 Task: Compose an email with the signature Finley Cooper with the subject Request for a white paper and the message I will need to review the contract before providing a response. from softage.1@softage.net to softage.3@softage.net,  softage.1@softage.net and softage.4@softage.net with CC to softage.5@softage.net with an attached document Request_for_information.pdf, insert an emoji of calendar Send the email
Action: Mouse moved to (423, 536)
Screenshot: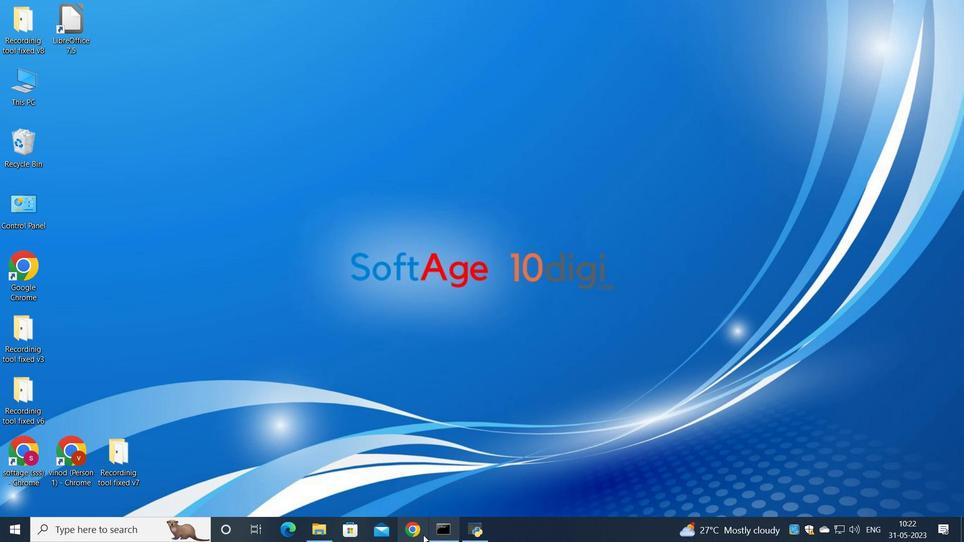 
Action: Mouse pressed left at (423, 536)
Screenshot: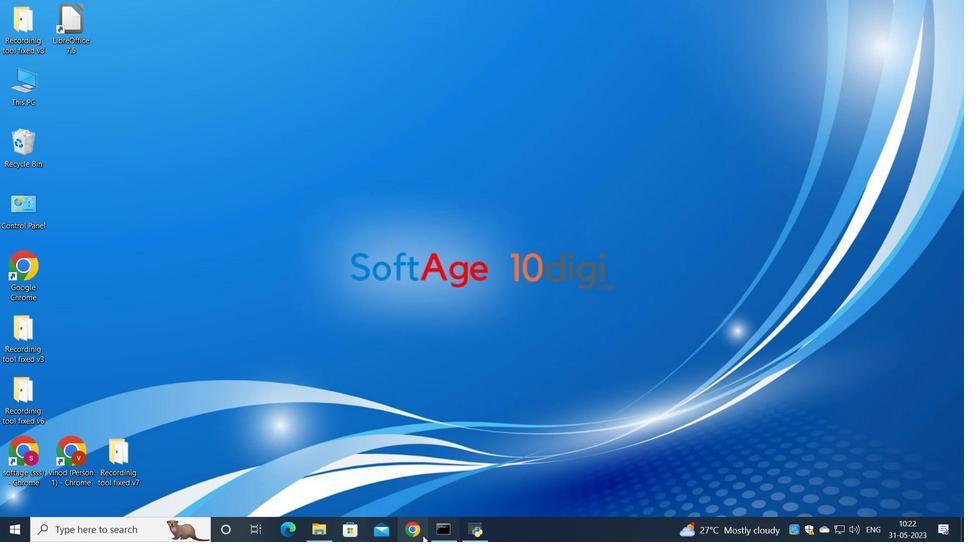 
Action: Mouse moved to (425, 331)
Screenshot: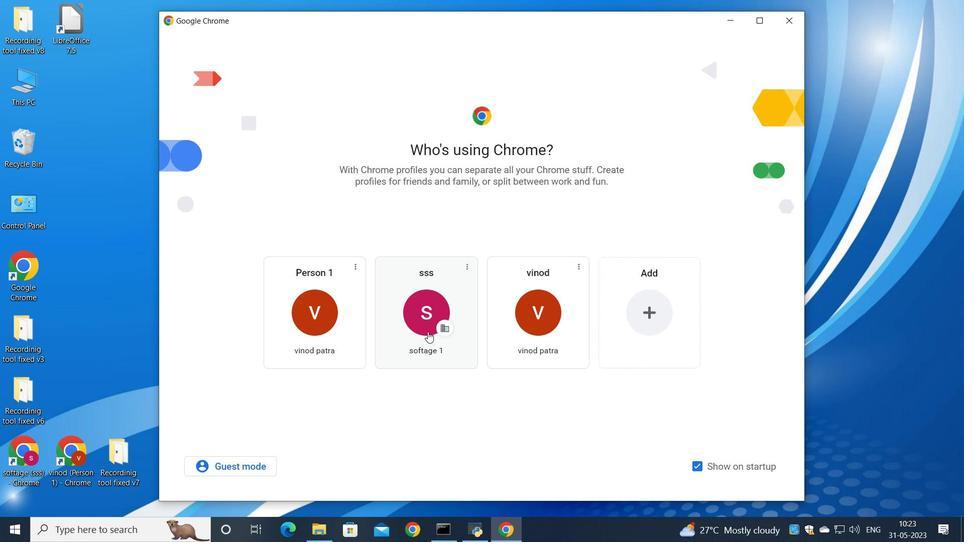 
Action: Mouse pressed left at (425, 331)
Screenshot: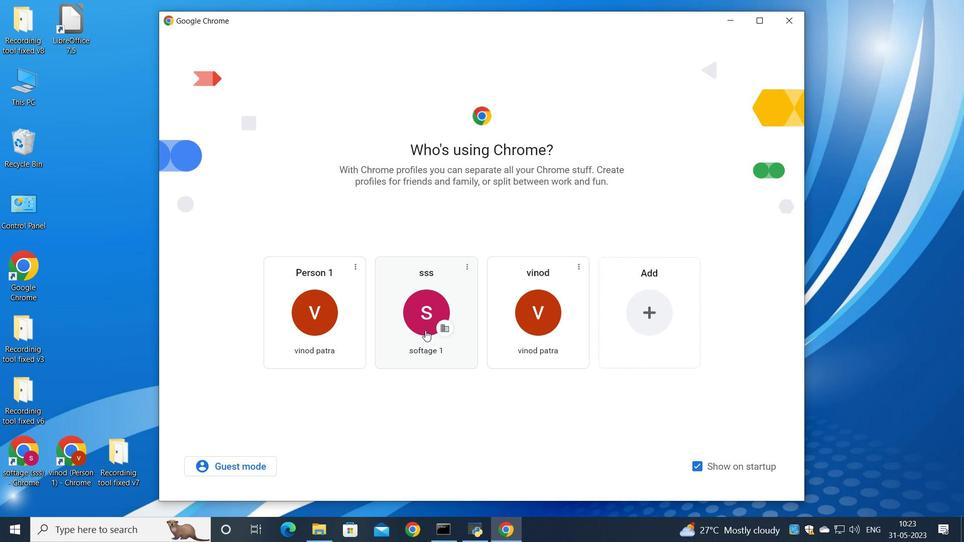 
Action: Mouse moved to (841, 58)
Screenshot: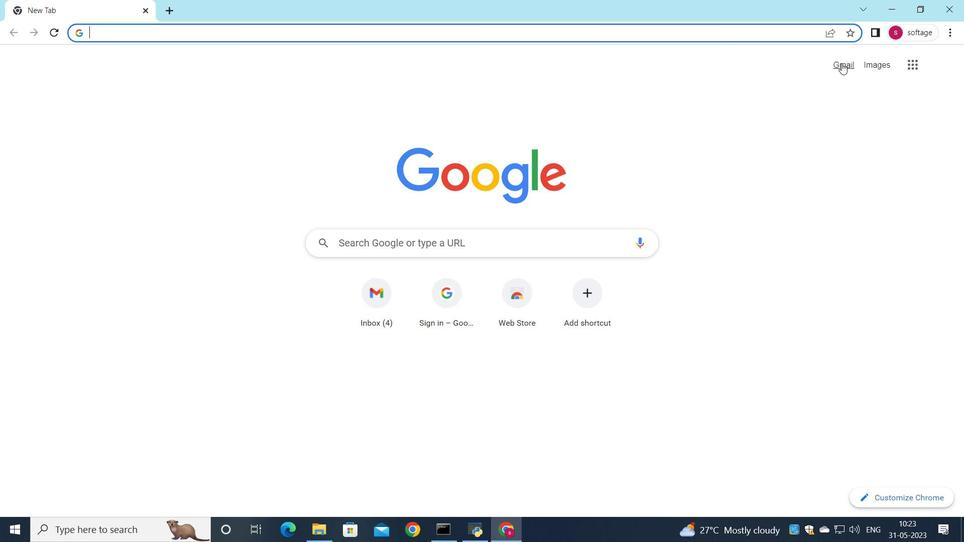 
Action: Mouse pressed left at (841, 58)
Screenshot: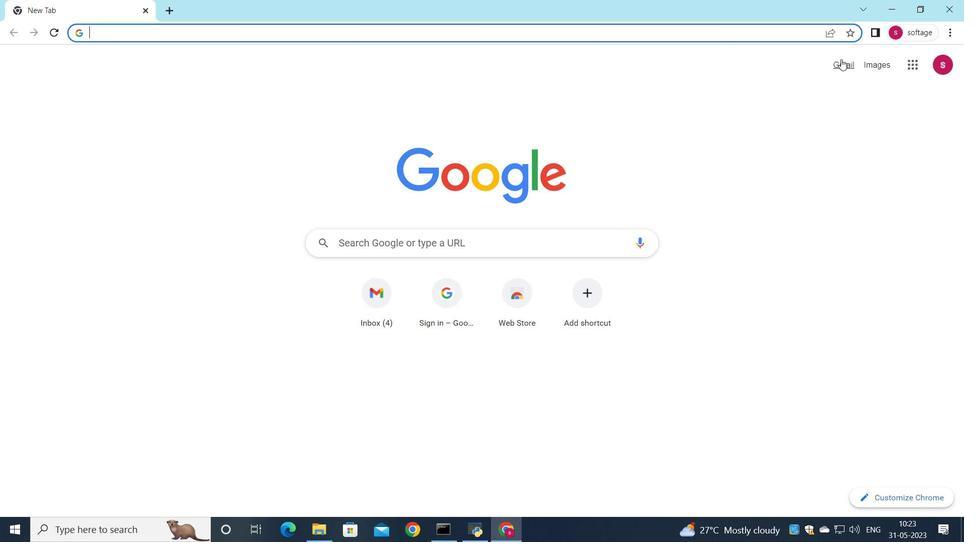 
Action: Mouse moved to (821, 80)
Screenshot: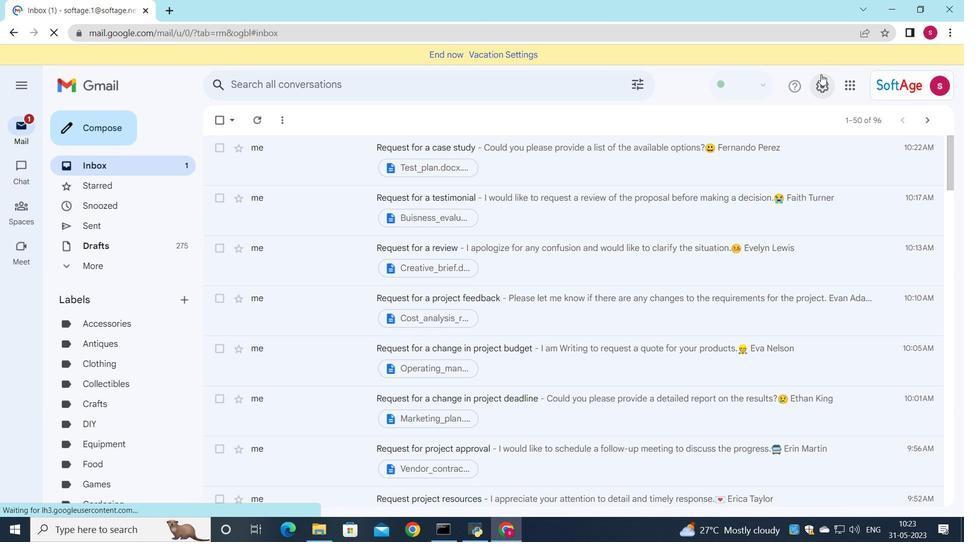 
Action: Mouse pressed left at (821, 80)
Screenshot: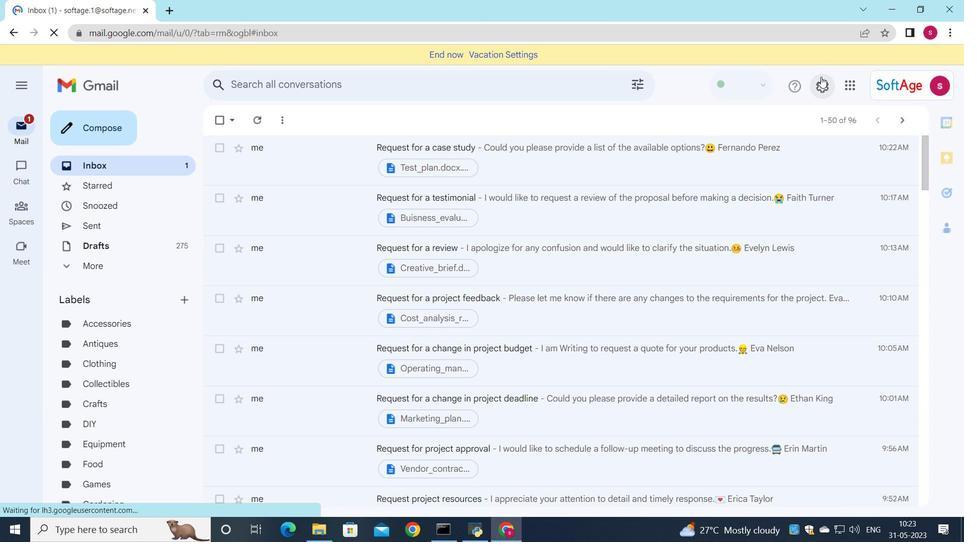 
Action: Mouse moved to (820, 156)
Screenshot: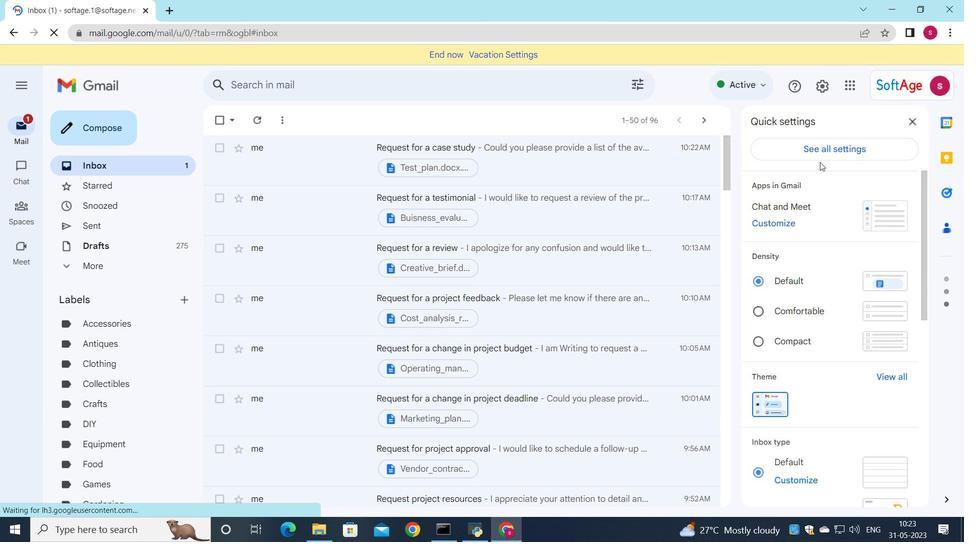 
Action: Mouse pressed left at (820, 156)
Screenshot: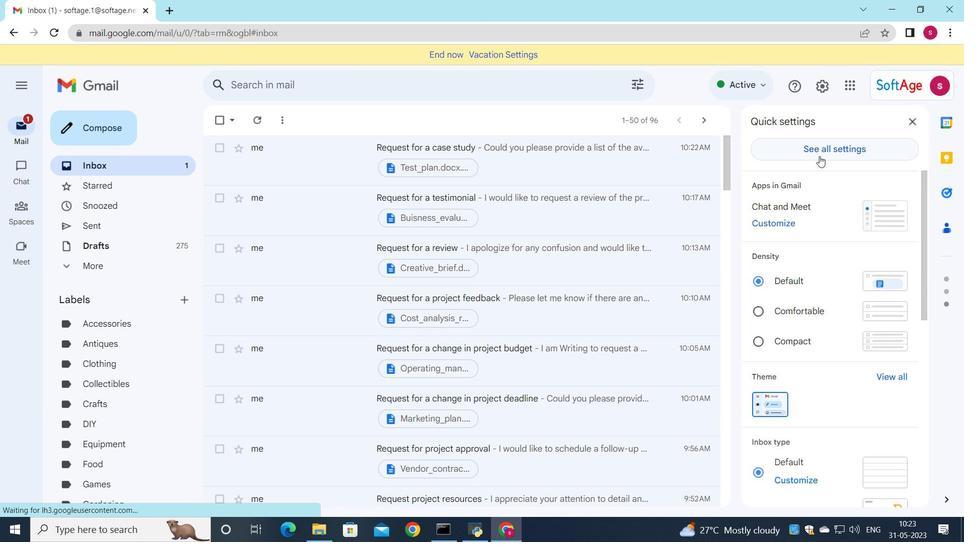 
Action: Mouse moved to (809, 148)
Screenshot: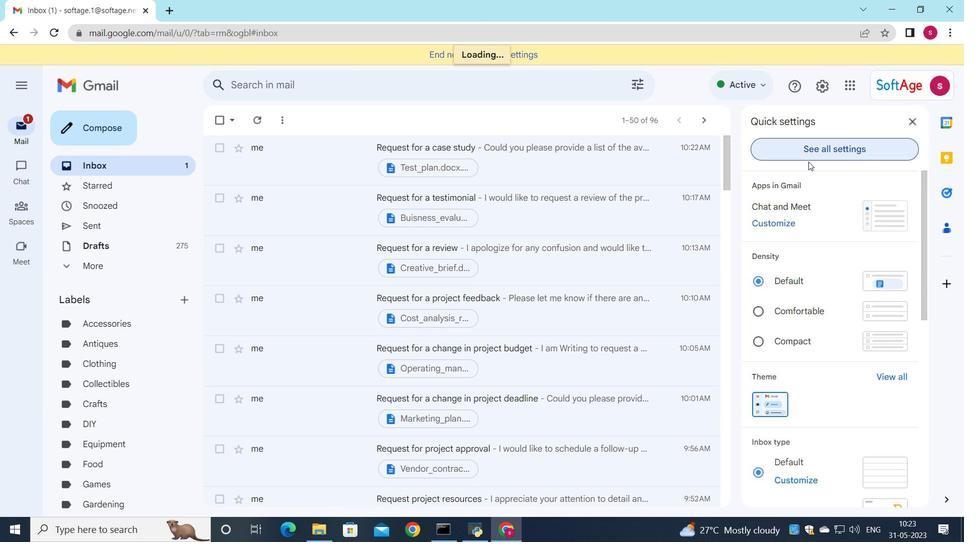 
Action: Mouse pressed left at (809, 148)
Screenshot: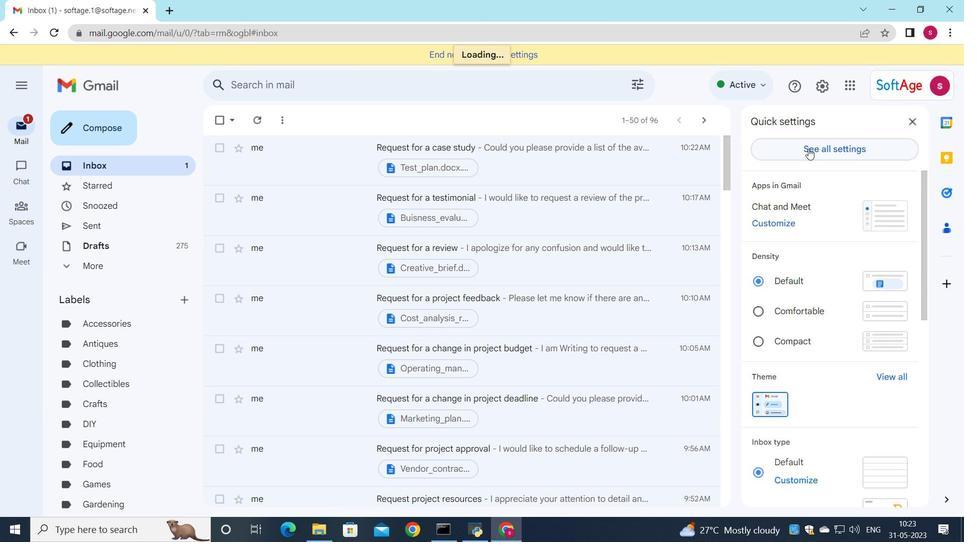 
Action: Mouse moved to (234, 152)
Screenshot: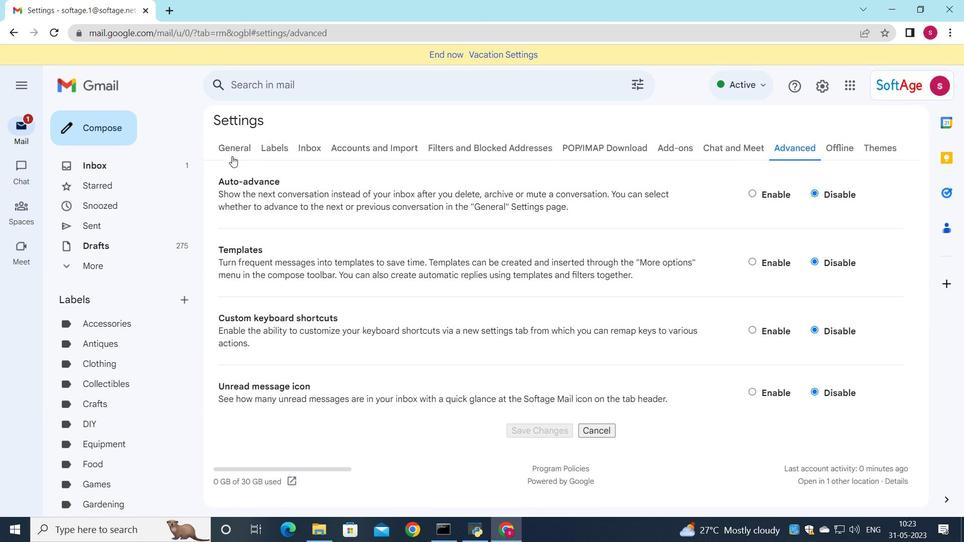 
Action: Mouse pressed left at (234, 152)
Screenshot: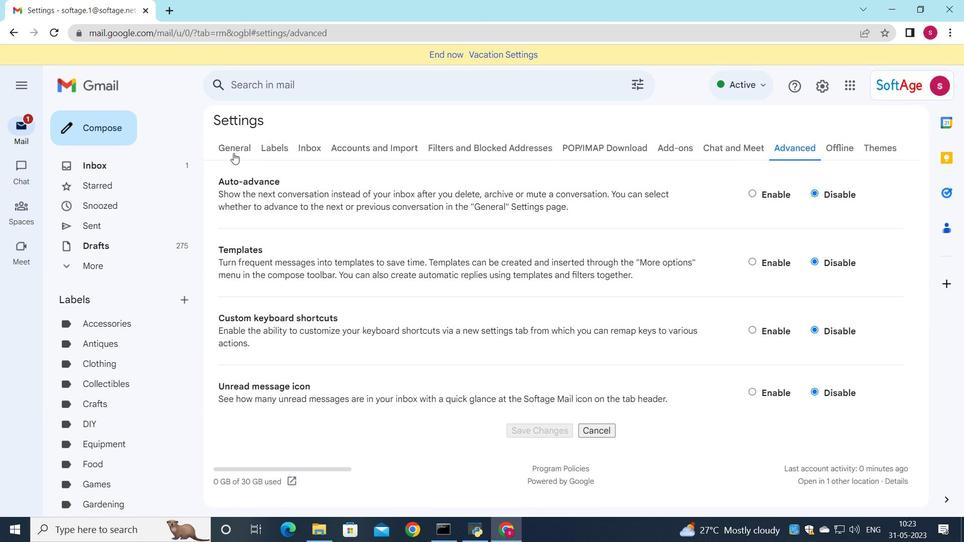 
Action: Mouse moved to (391, 253)
Screenshot: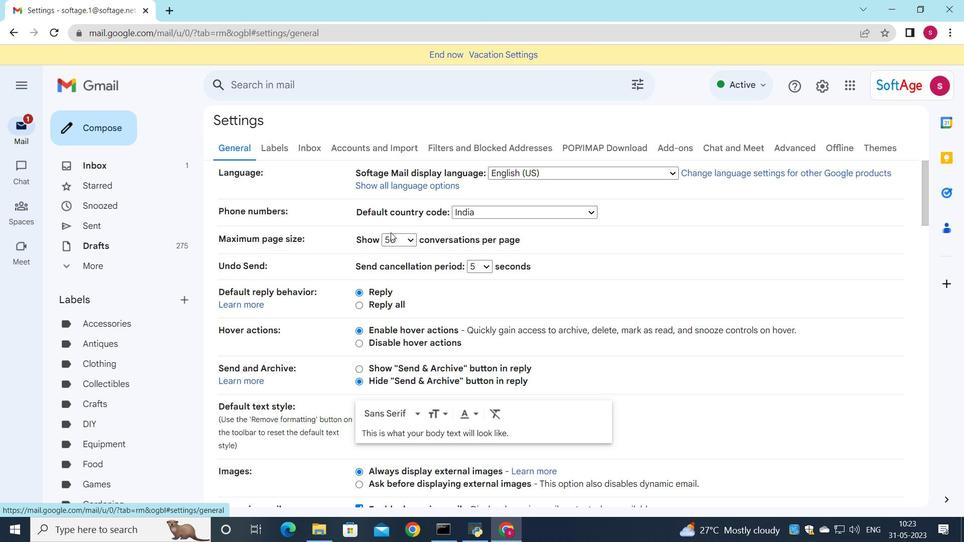 
Action: Mouse scrolled (391, 253) with delta (0, 0)
Screenshot: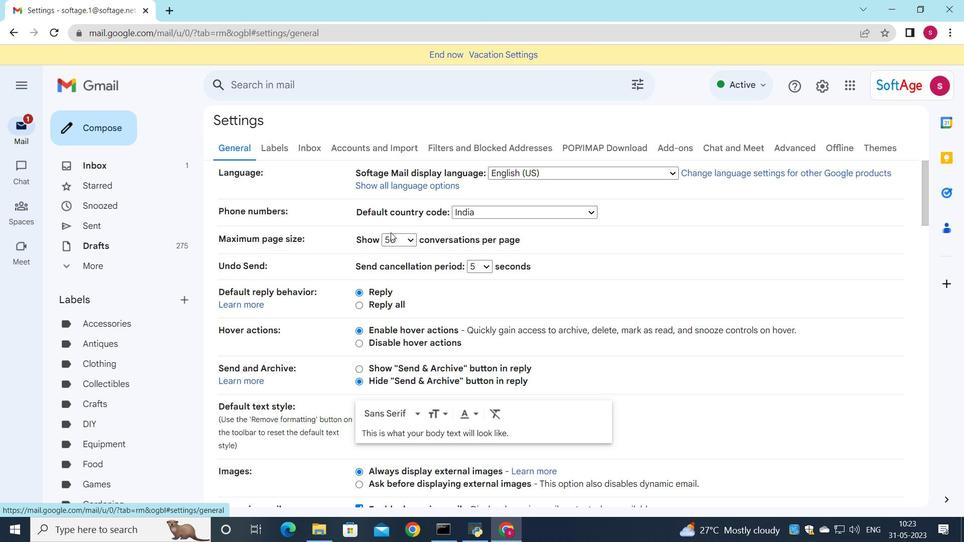 
Action: Mouse moved to (390, 263)
Screenshot: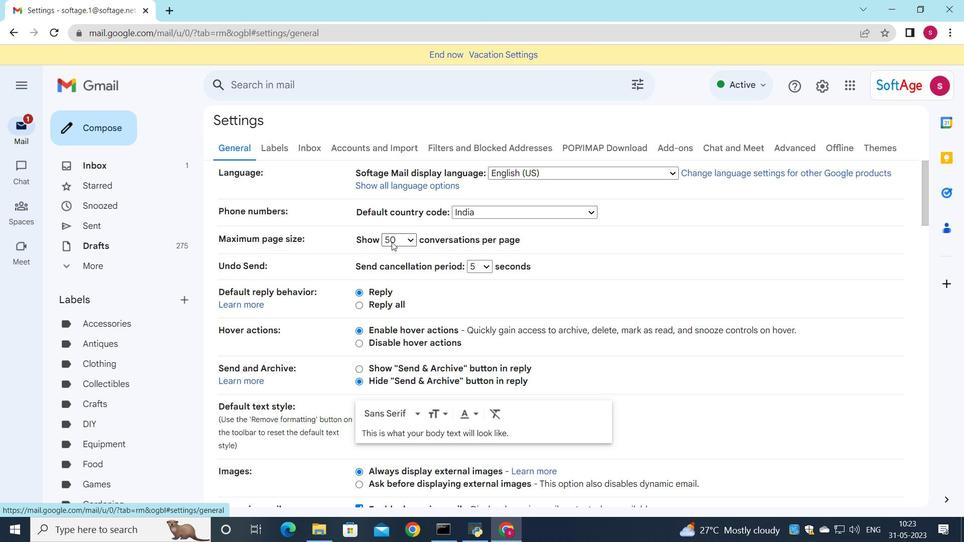 
Action: Mouse scrolled (390, 262) with delta (0, 0)
Screenshot: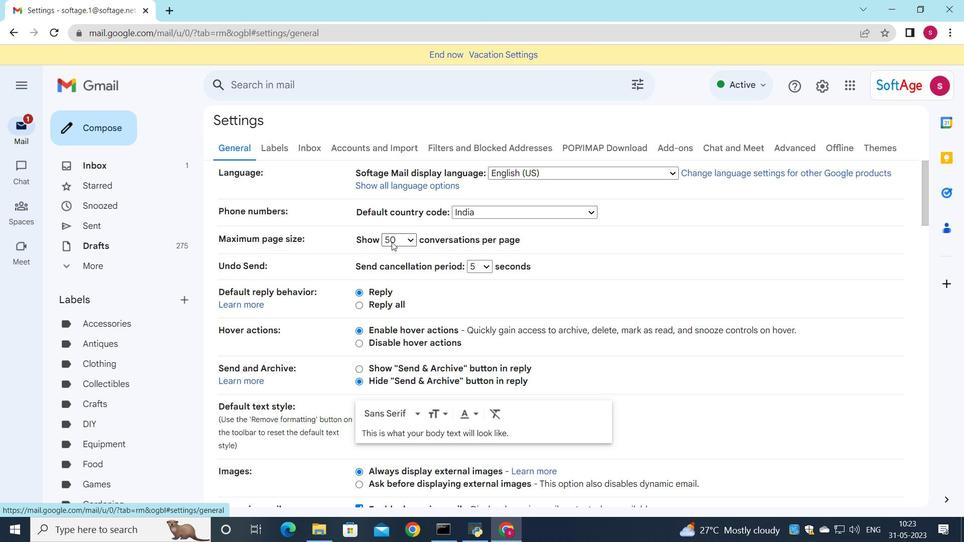 
Action: Mouse moved to (390, 277)
Screenshot: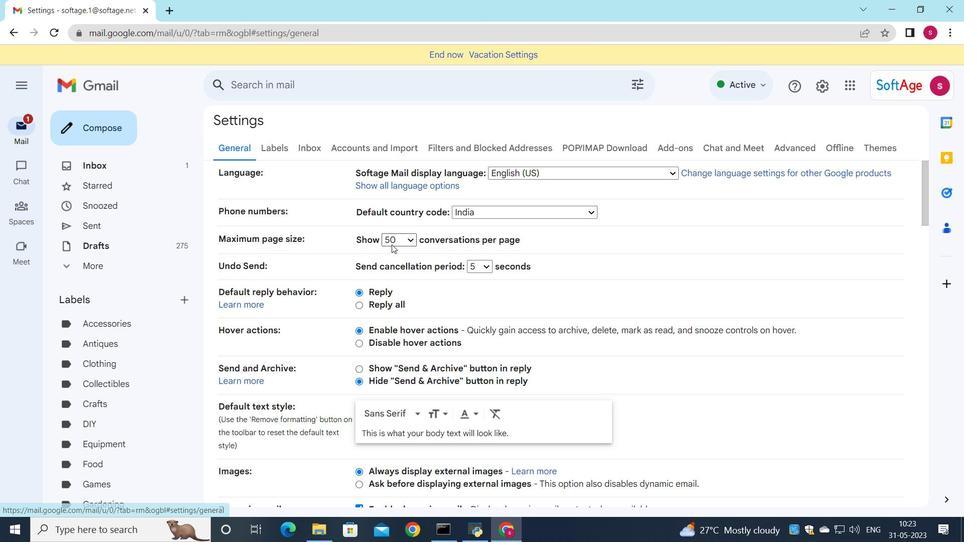 
Action: Mouse scrolled (390, 268) with delta (0, 0)
Screenshot: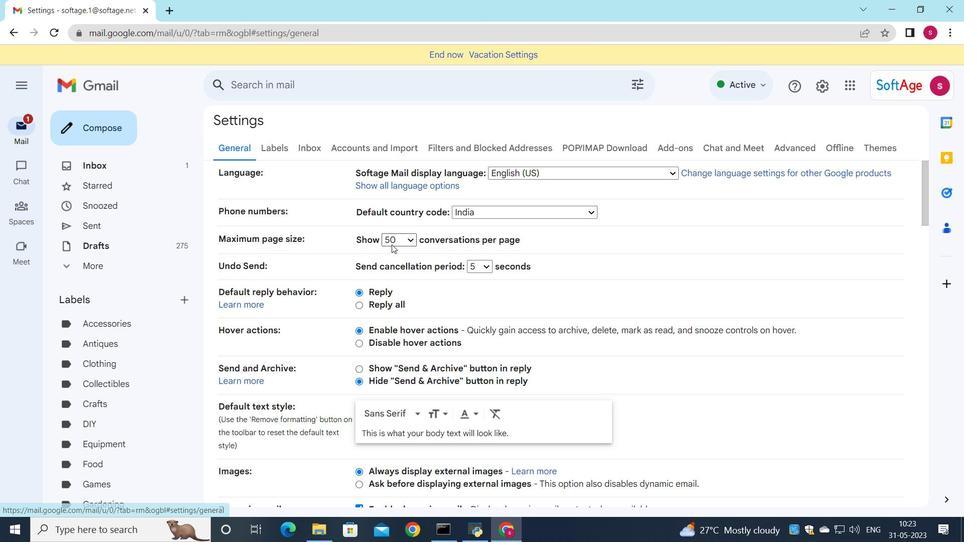 
Action: Mouse moved to (390, 281)
Screenshot: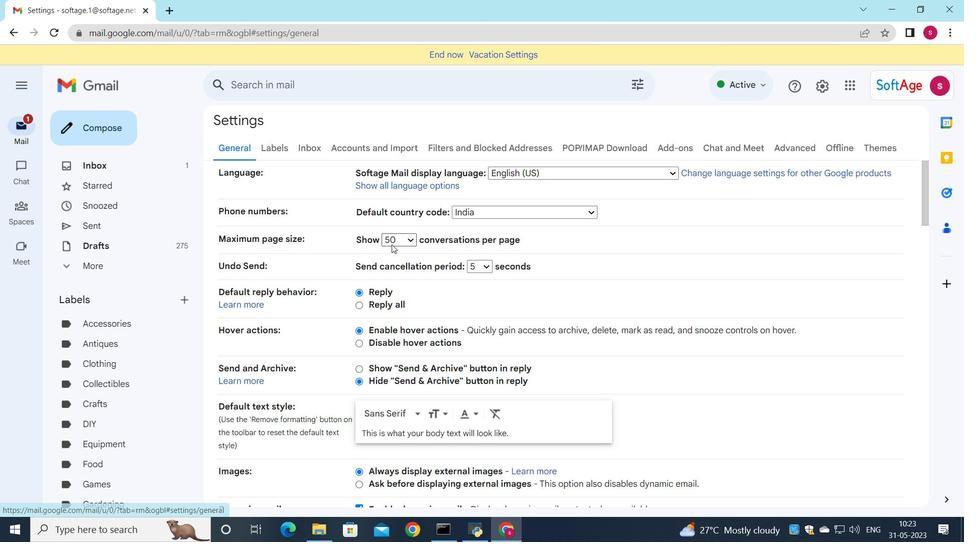 
Action: Mouse scrolled (390, 281) with delta (0, 0)
Screenshot: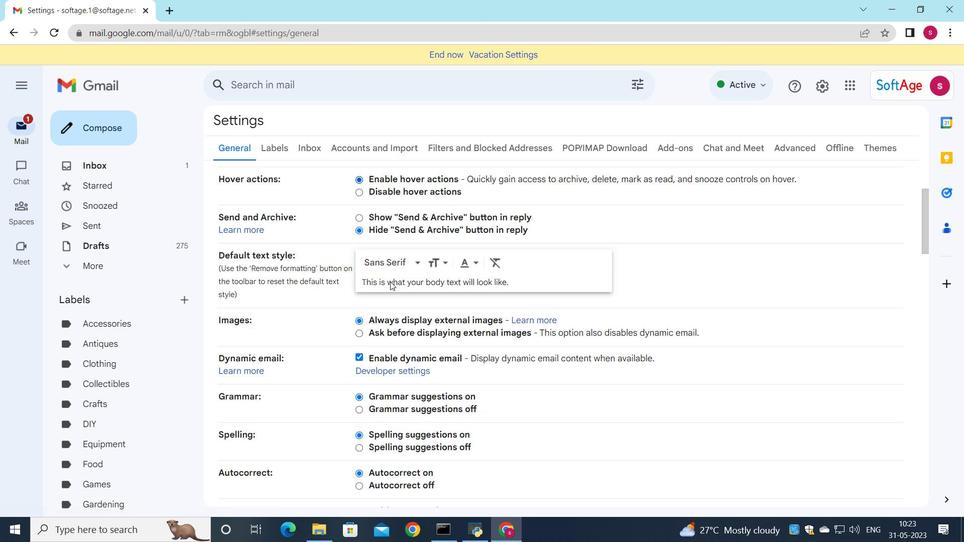 
Action: Mouse scrolled (390, 281) with delta (0, 0)
Screenshot: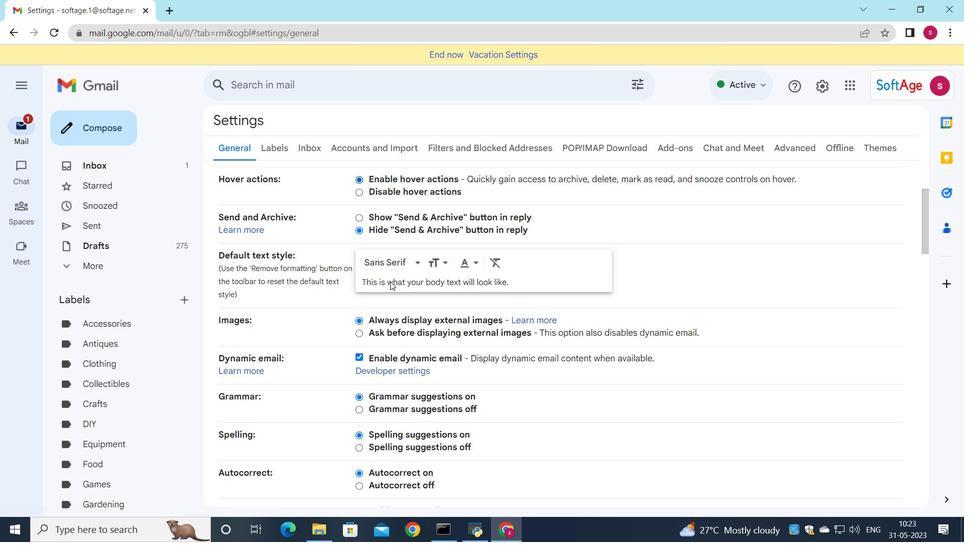 
Action: Mouse scrolled (390, 281) with delta (0, 0)
Screenshot: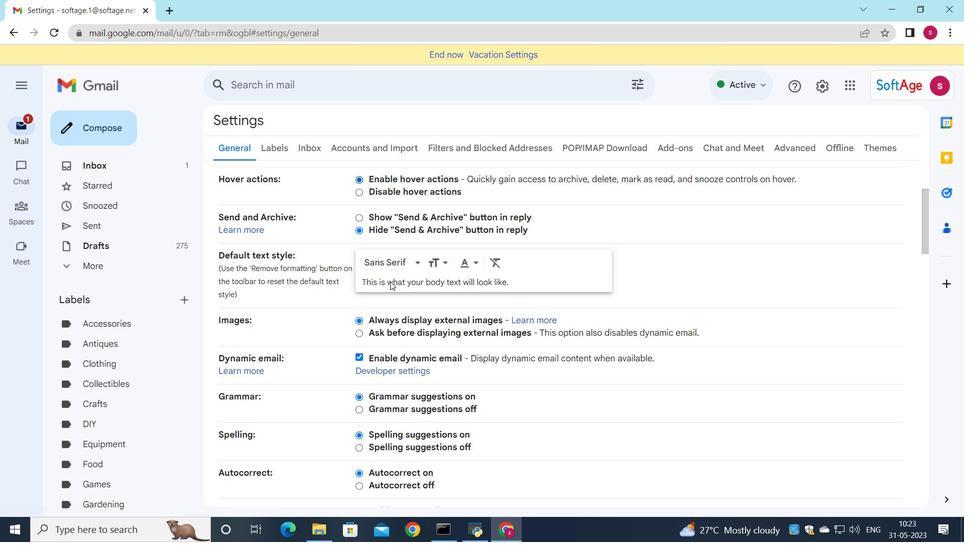 
Action: Mouse scrolled (390, 281) with delta (0, 0)
Screenshot: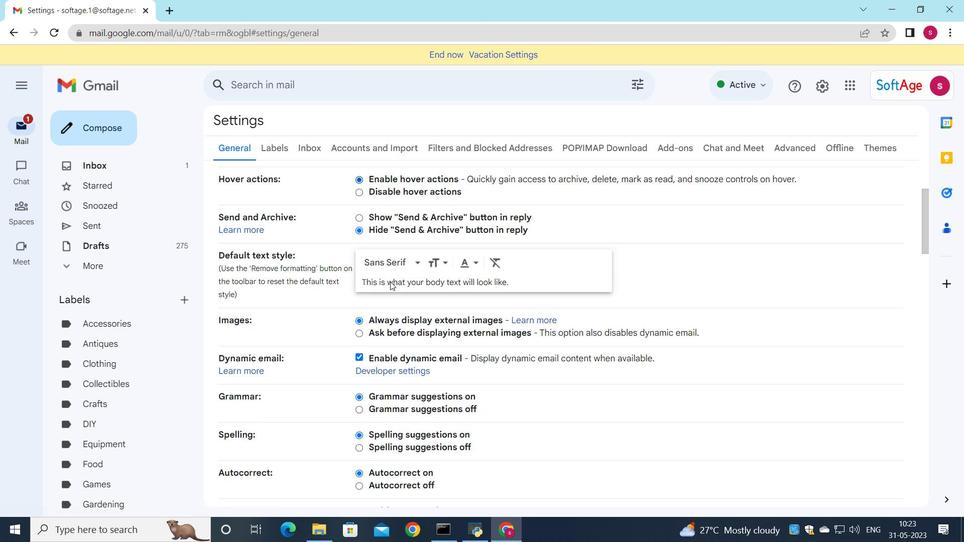 
Action: Mouse scrolled (390, 281) with delta (0, 0)
Screenshot: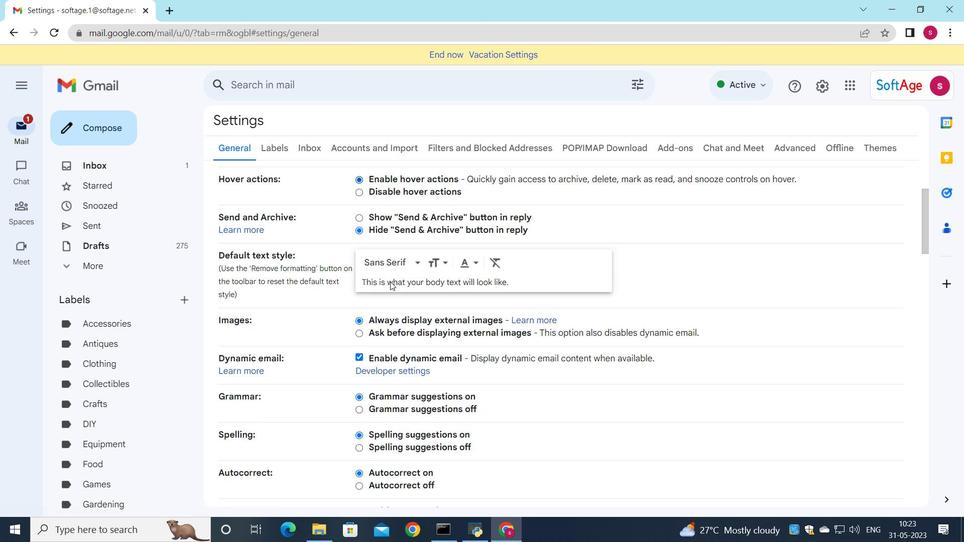 
Action: Mouse moved to (392, 289)
Screenshot: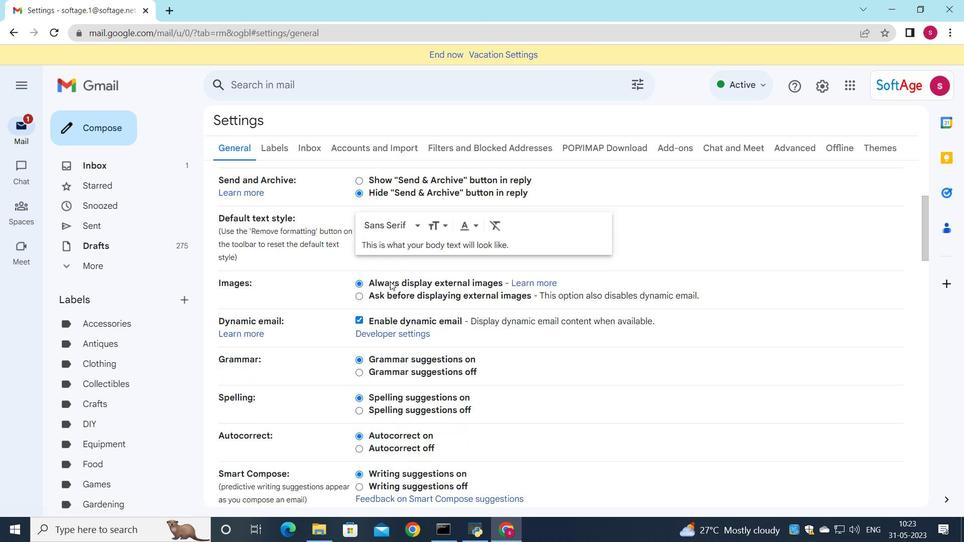 
Action: Mouse scrolled (392, 288) with delta (0, 0)
Screenshot: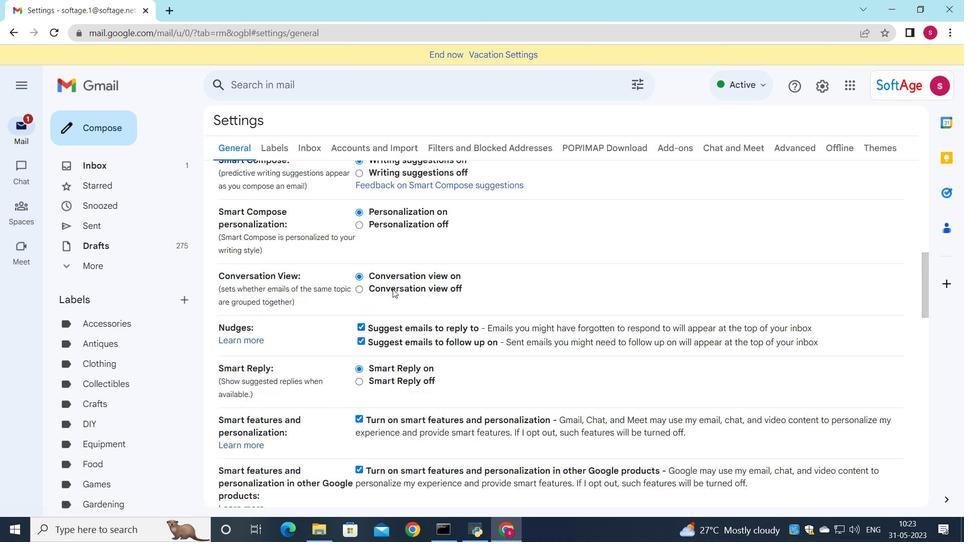 
Action: Mouse scrolled (392, 288) with delta (0, 0)
Screenshot: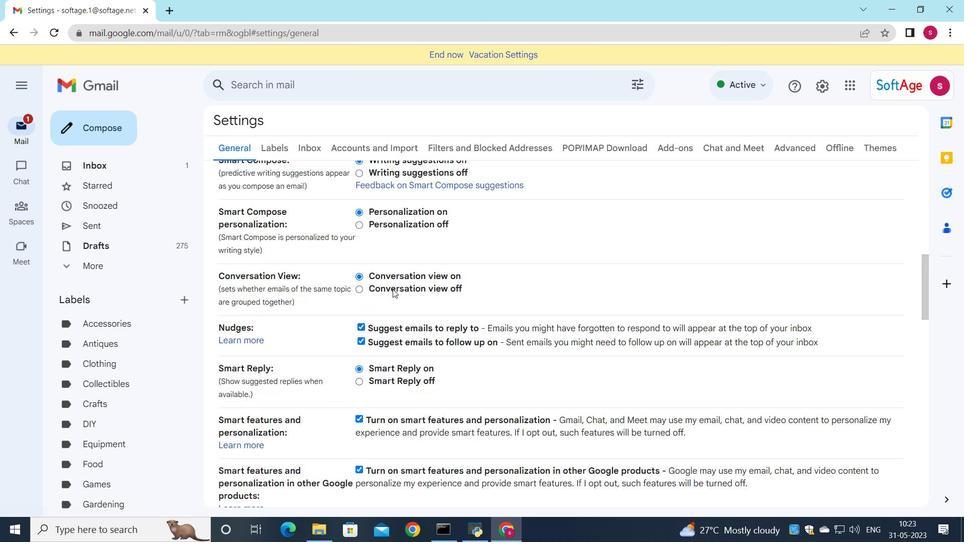 
Action: Mouse scrolled (392, 288) with delta (0, 0)
Screenshot: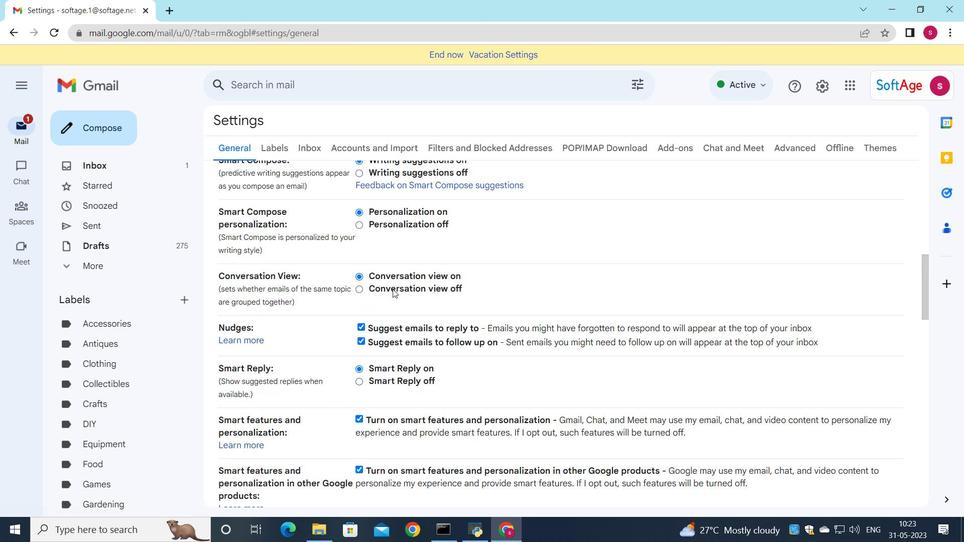 
Action: Mouse scrolled (392, 288) with delta (0, 0)
Screenshot: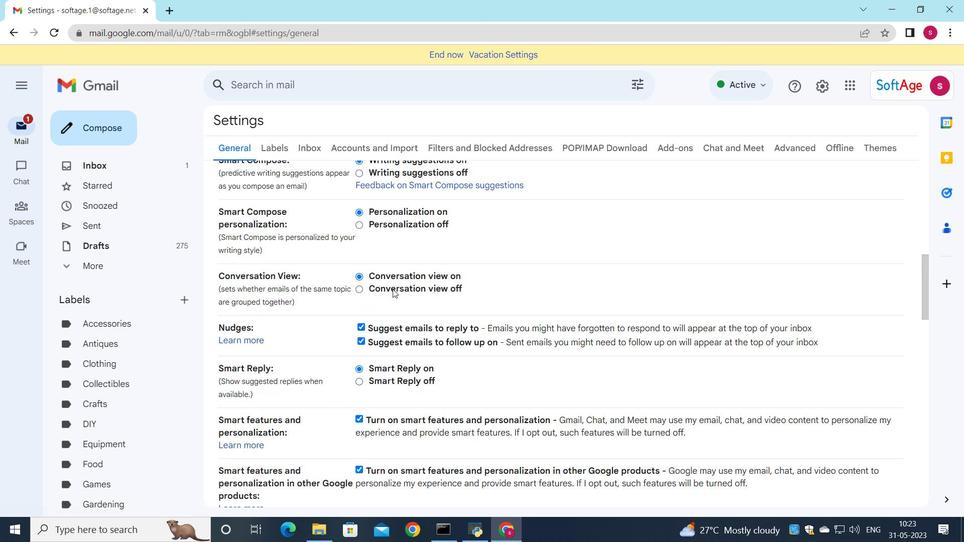 
Action: Mouse moved to (392, 297)
Screenshot: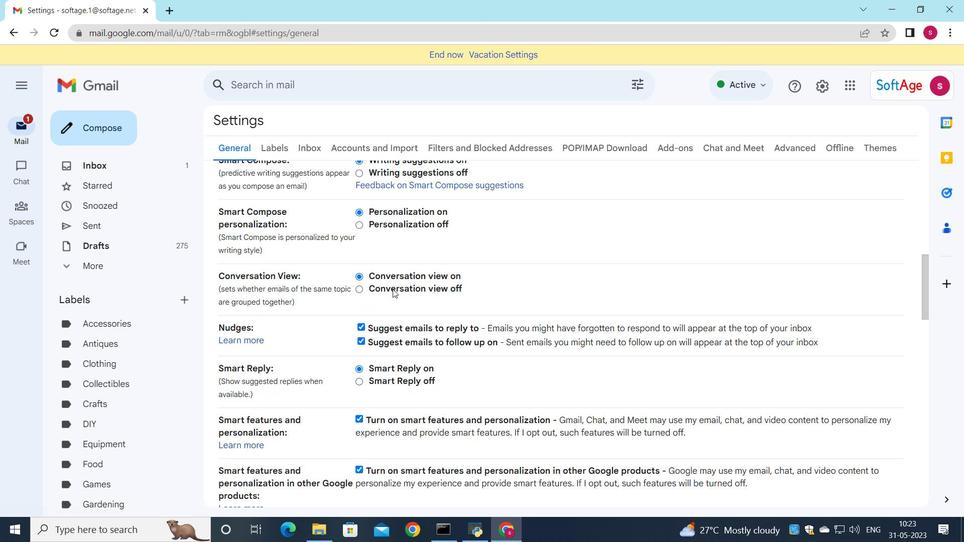 
Action: Mouse scrolled (392, 297) with delta (0, 0)
Screenshot: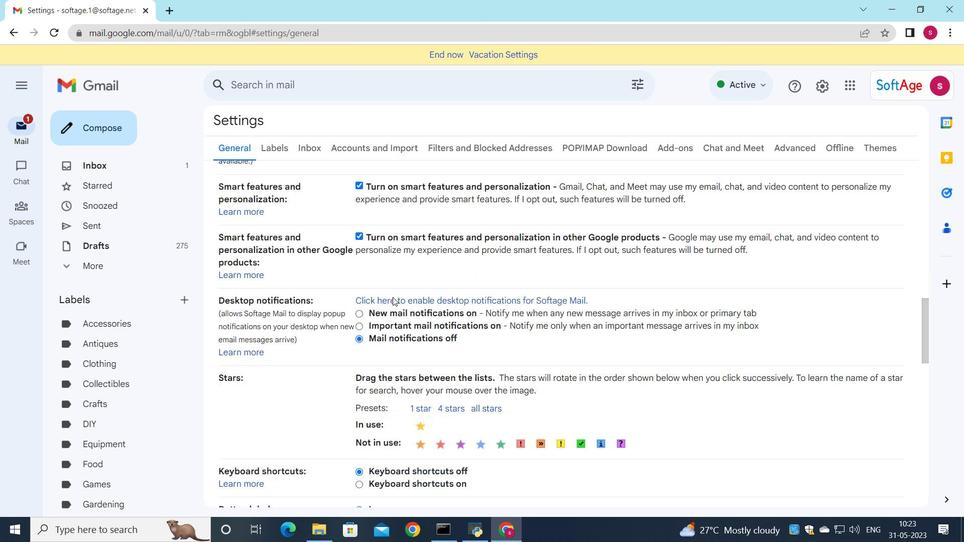 
Action: Mouse scrolled (392, 297) with delta (0, 0)
Screenshot: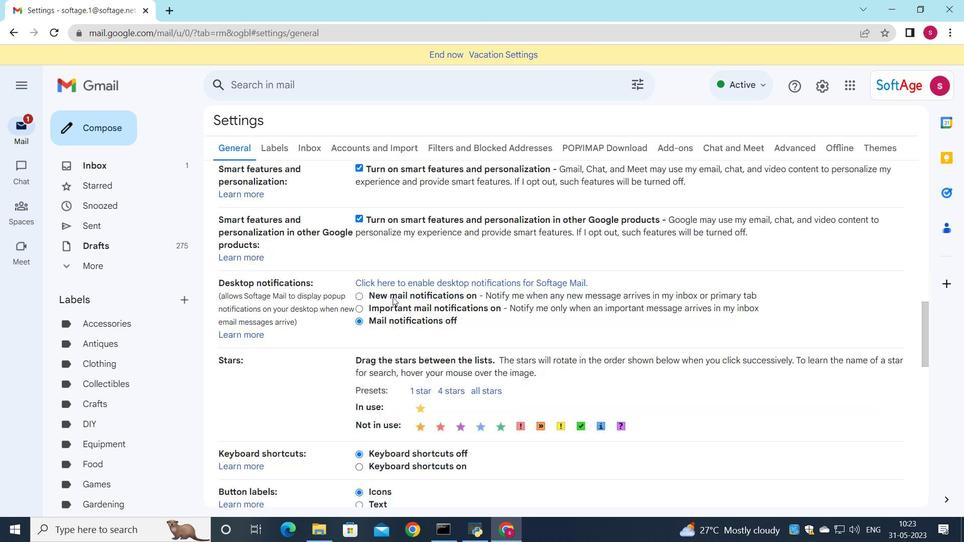 
Action: Mouse scrolled (392, 297) with delta (0, 0)
Screenshot: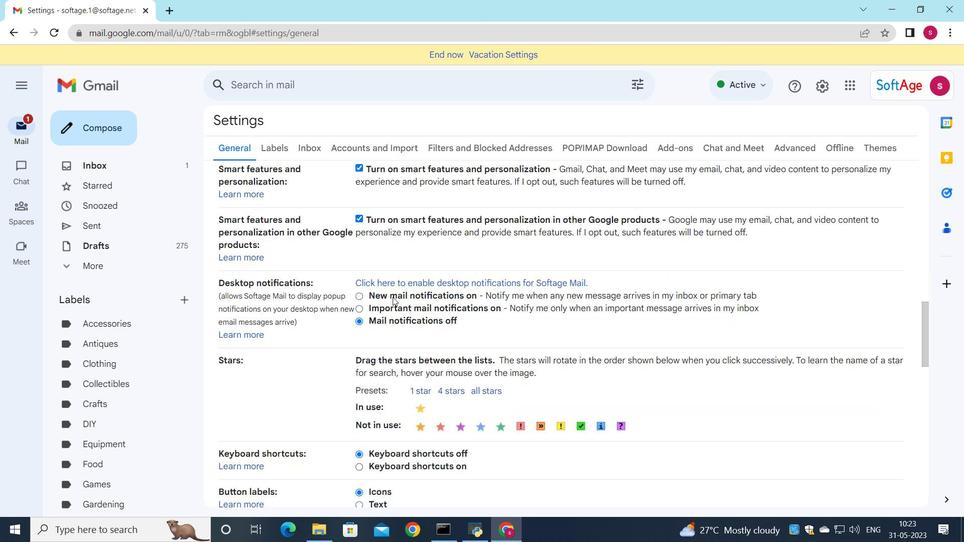 
Action: Mouse scrolled (392, 297) with delta (0, 0)
Screenshot: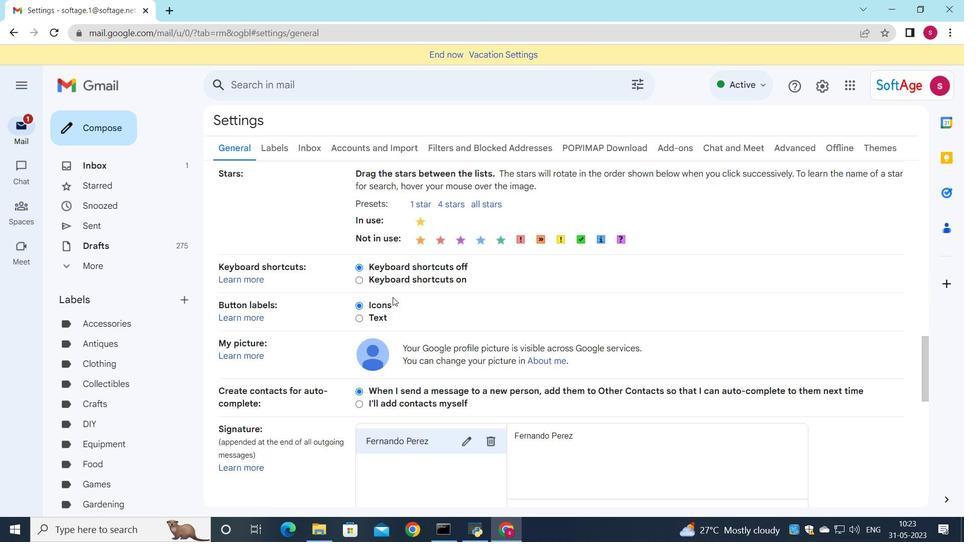 
Action: Mouse scrolled (392, 297) with delta (0, 0)
Screenshot: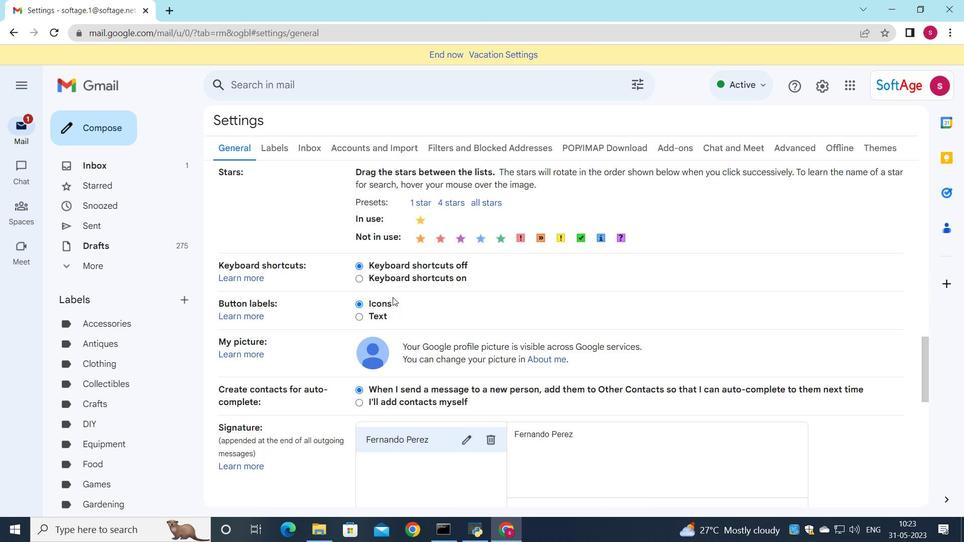 
Action: Mouse scrolled (392, 297) with delta (0, 0)
Screenshot: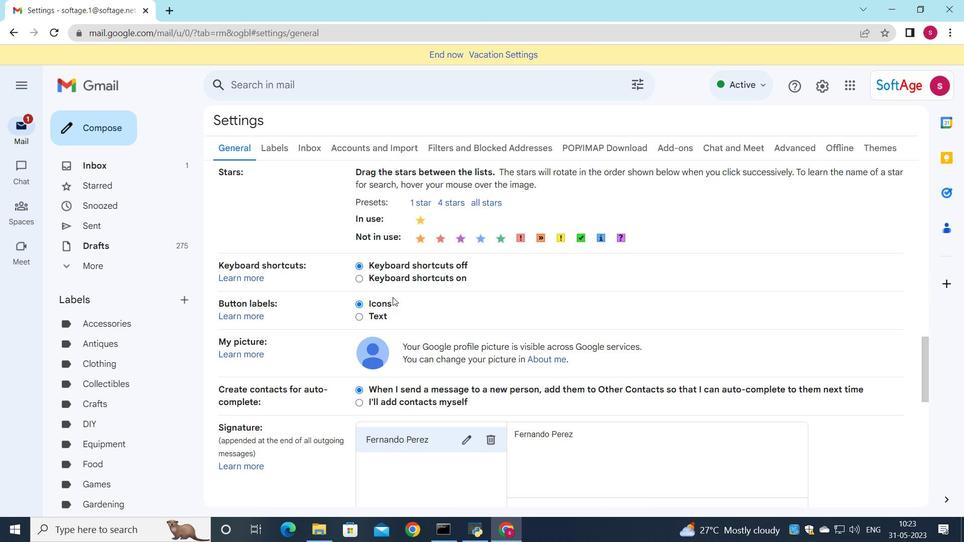 
Action: Mouse moved to (489, 250)
Screenshot: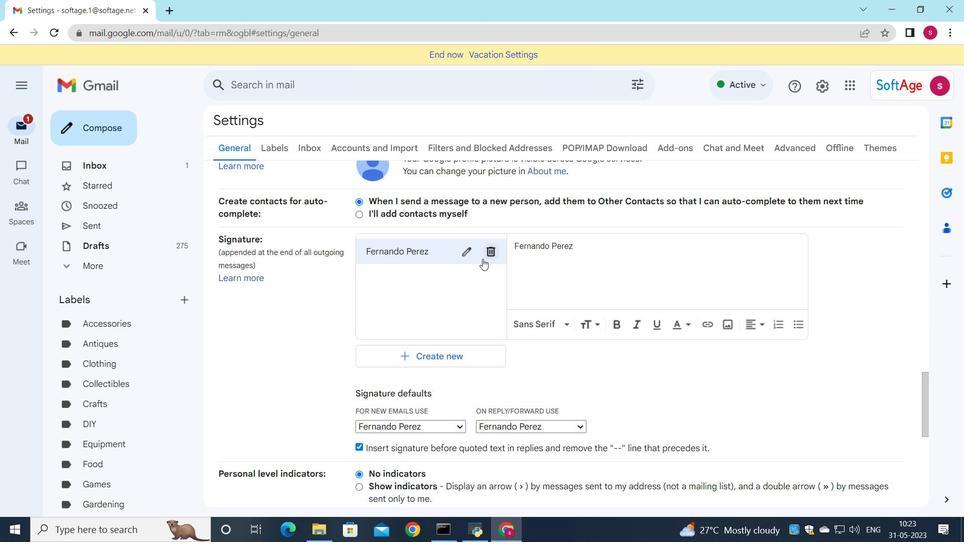 
Action: Mouse pressed left at (489, 250)
Screenshot: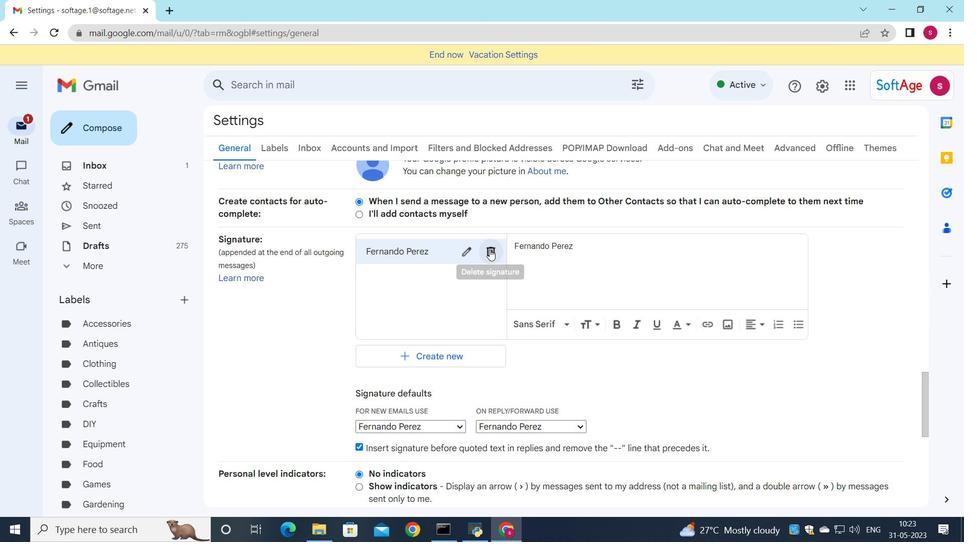 
Action: Mouse moved to (581, 303)
Screenshot: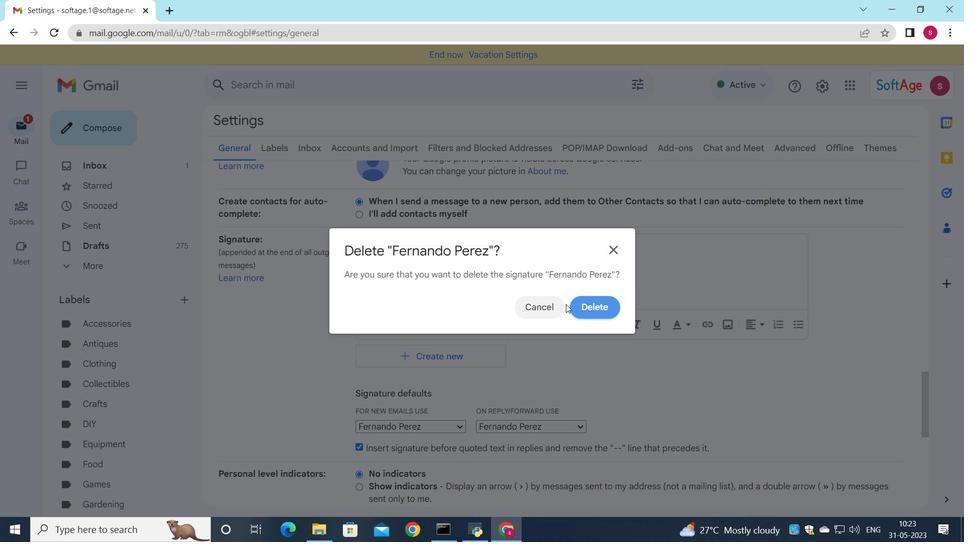 
Action: Mouse pressed left at (581, 303)
Screenshot: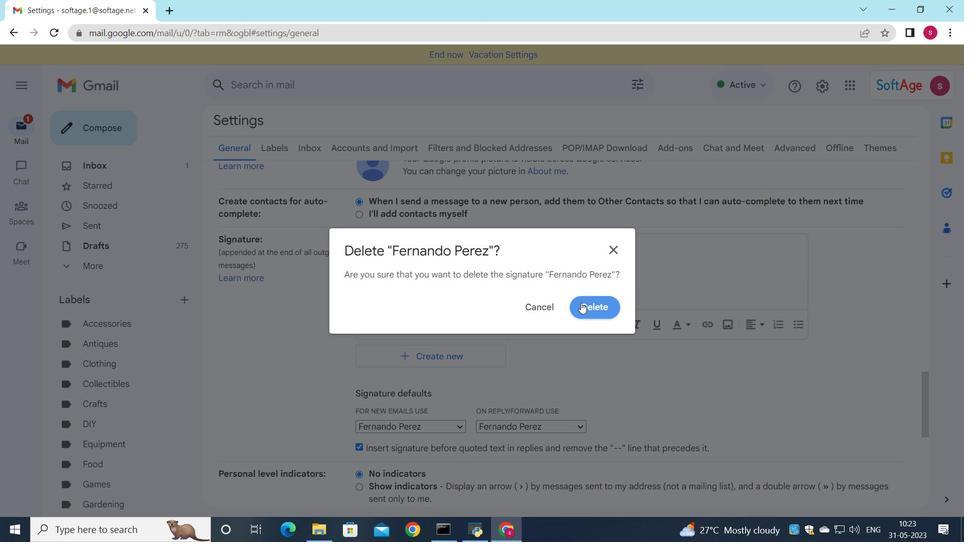
Action: Mouse moved to (400, 271)
Screenshot: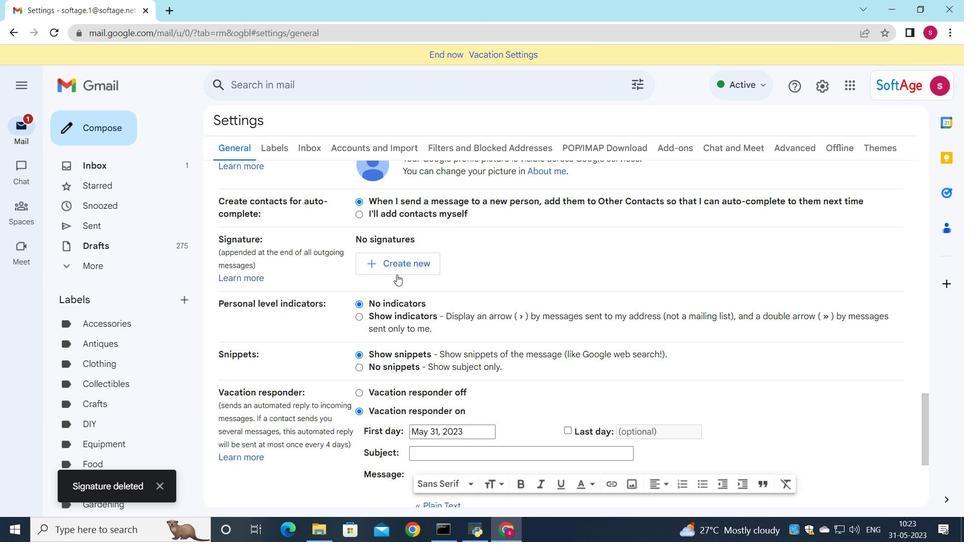 
Action: Mouse pressed left at (400, 271)
Screenshot: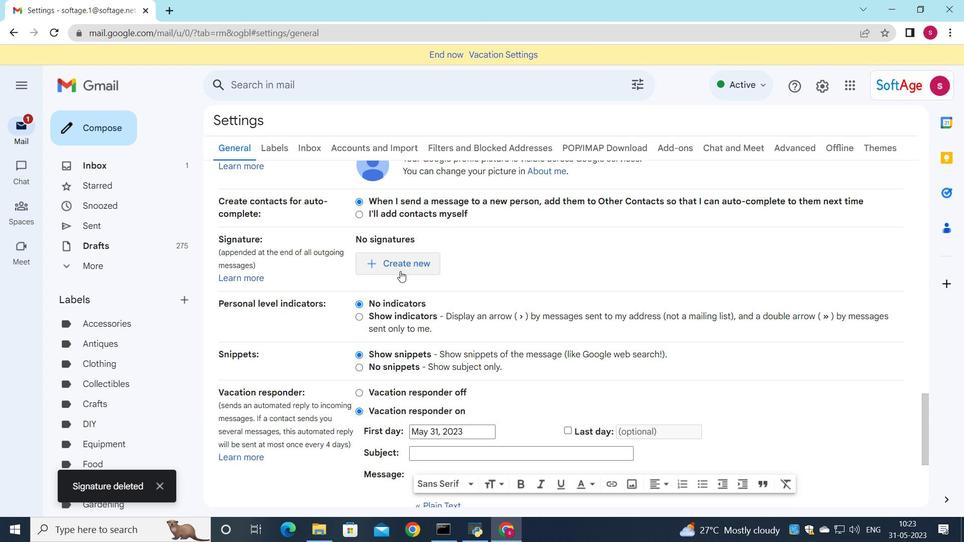 
Action: Mouse moved to (583, 270)
Screenshot: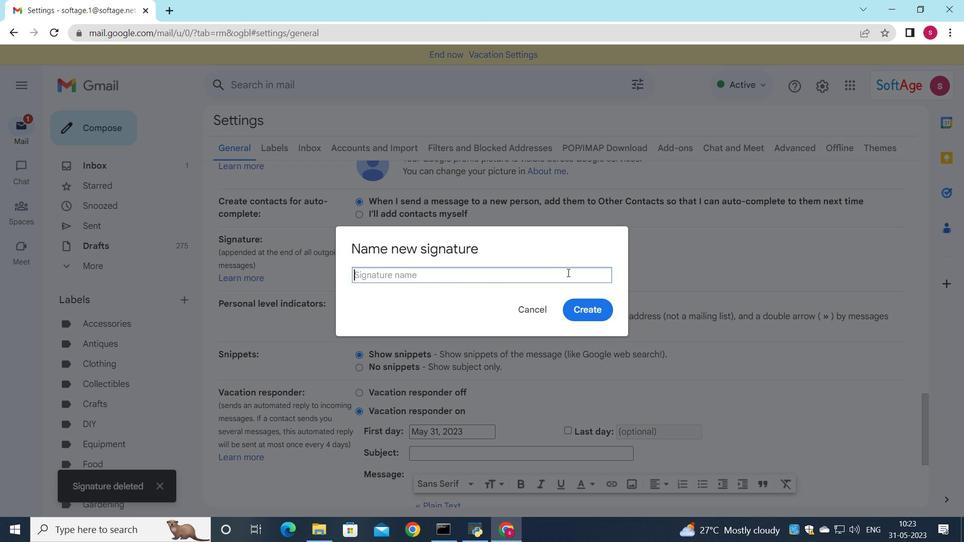
Action: Key pressed <Key.shift>Finley<Key.space><Key.shift>Cooper
Screenshot: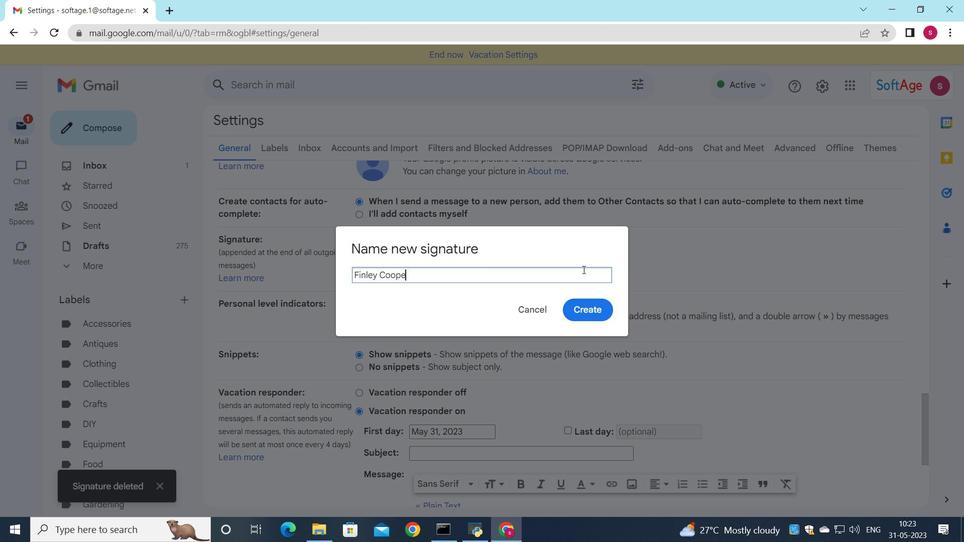 
Action: Mouse moved to (587, 309)
Screenshot: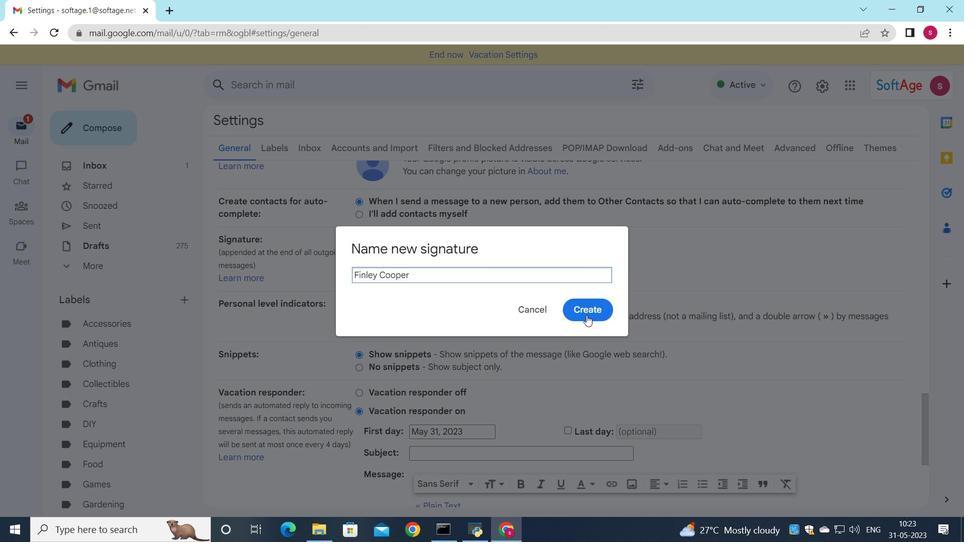 
Action: Mouse pressed left at (587, 309)
Screenshot: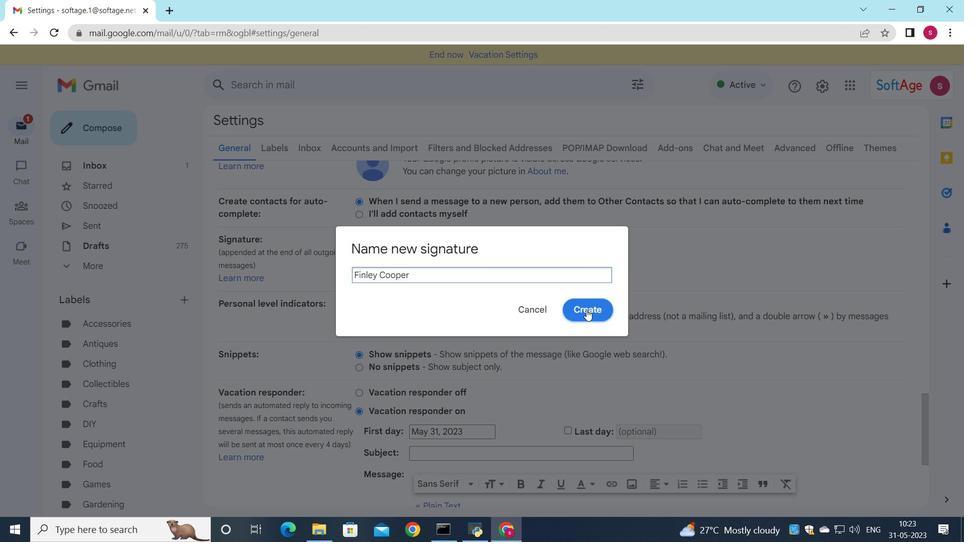 
Action: Mouse moved to (561, 277)
Screenshot: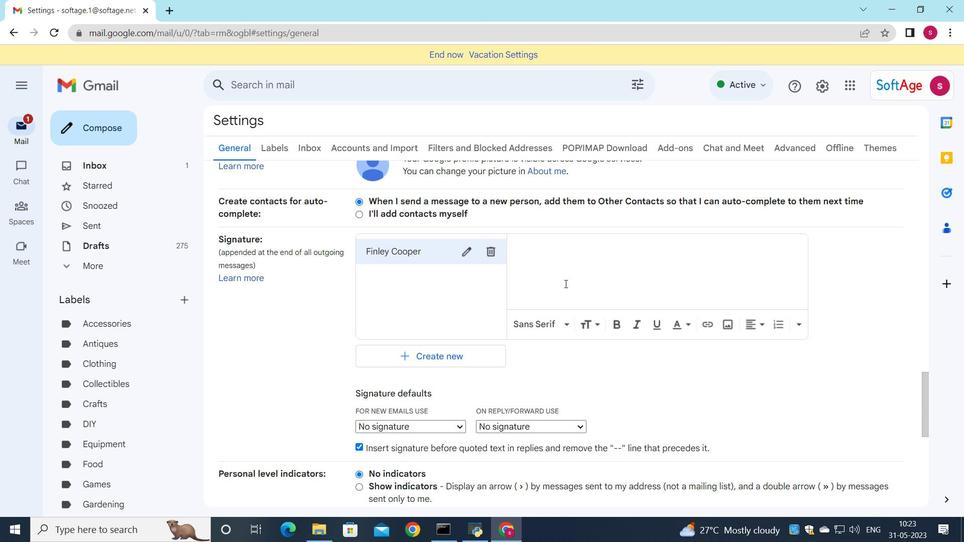 
Action: Mouse pressed left at (561, 277)
Screenshot: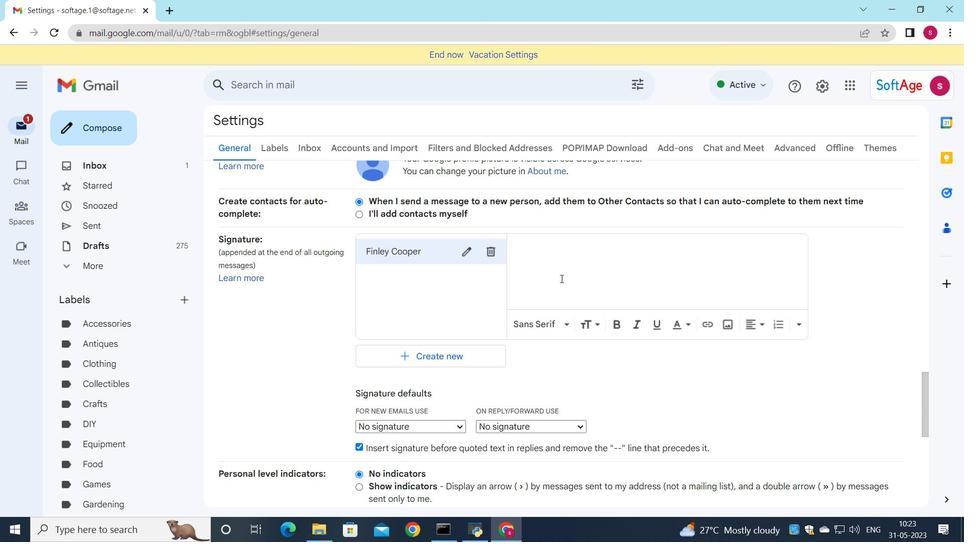 
Action: Key pressed <Key.shift>finley<Key.space><Key.shift>Cooper
Screenshot: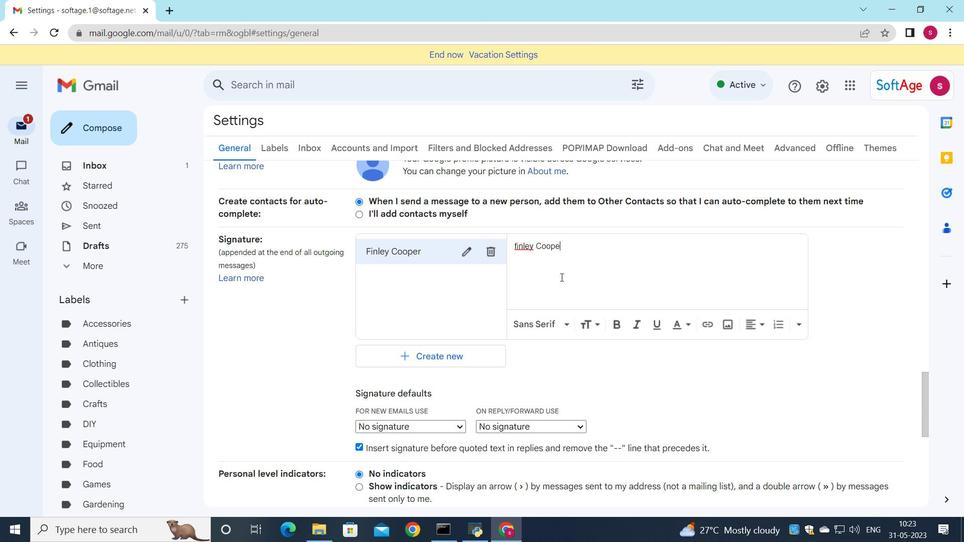 
Action: Mouse moved to (517, 247)
Screenshot: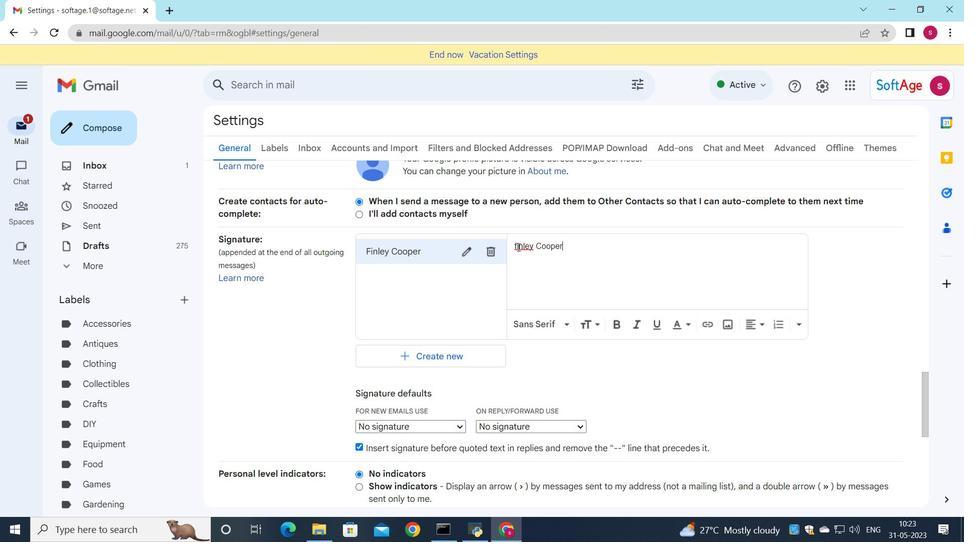 
Action: Mouse pressed left at (517, 247)
Screenshot: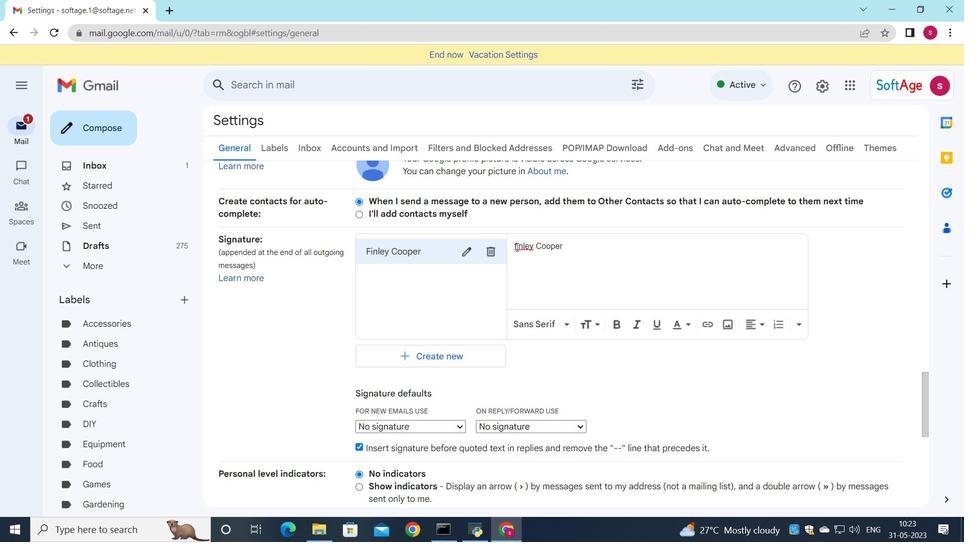 
Action: Key pressed <Key.backspace><Key.shift><Key.shift><Key.shift><Key.shift><Key.shift>F
Screenshot: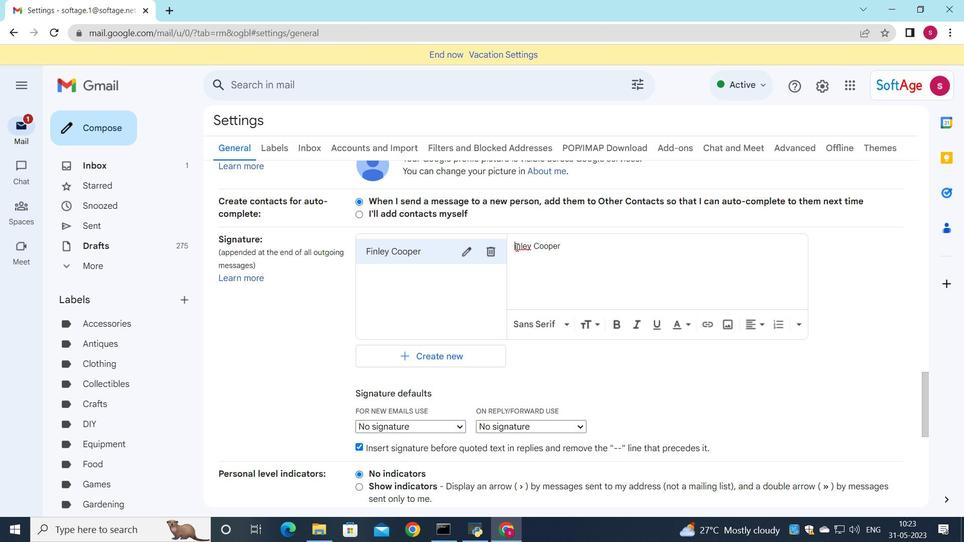 
Action: Mouse moved to (472, 401)
Screenshot: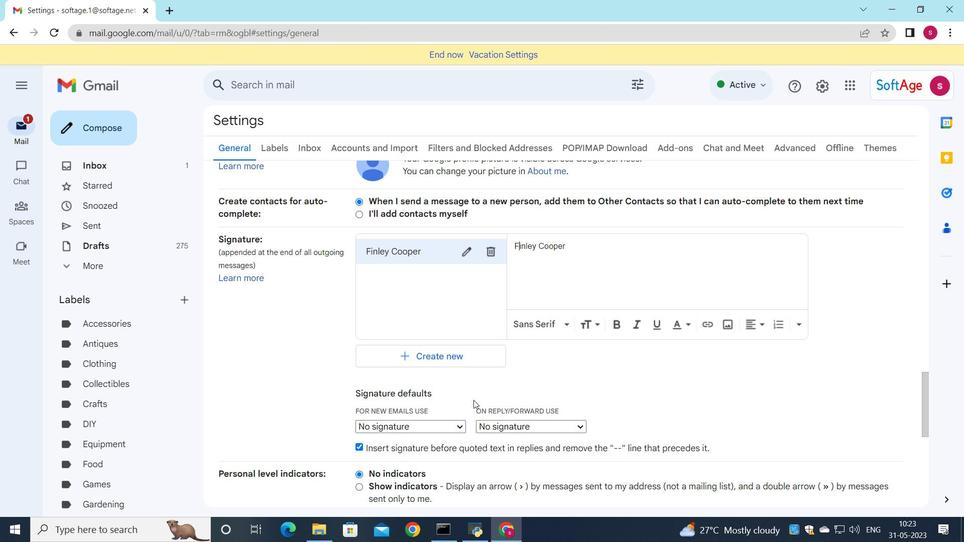 
Action: Mouse scrolled (472, 400) with delta (0, 0)
Screenshot: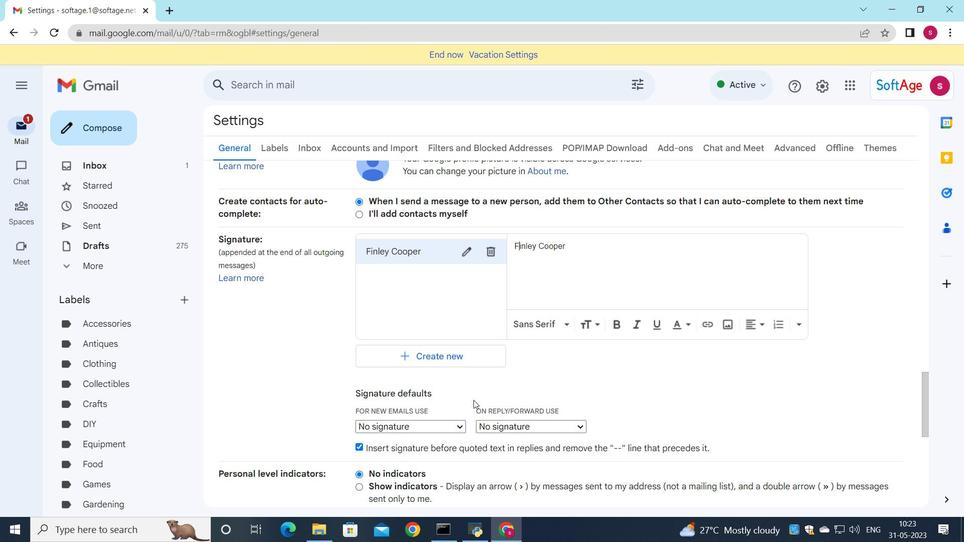 
Action: Mouse moved to (470, 402)
Screenshot: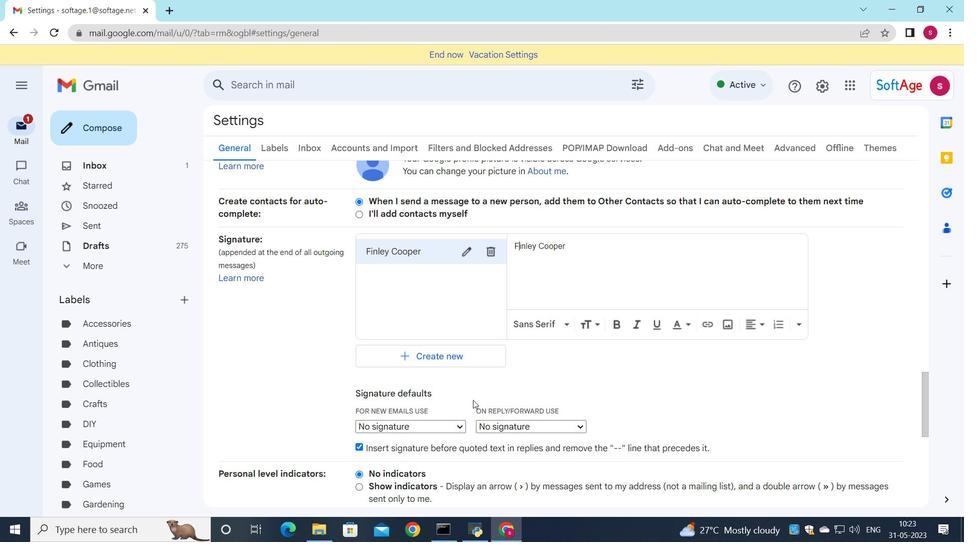 
Action: Mouse scrolled (470, 402) with delta (0, 0)
Screenshot: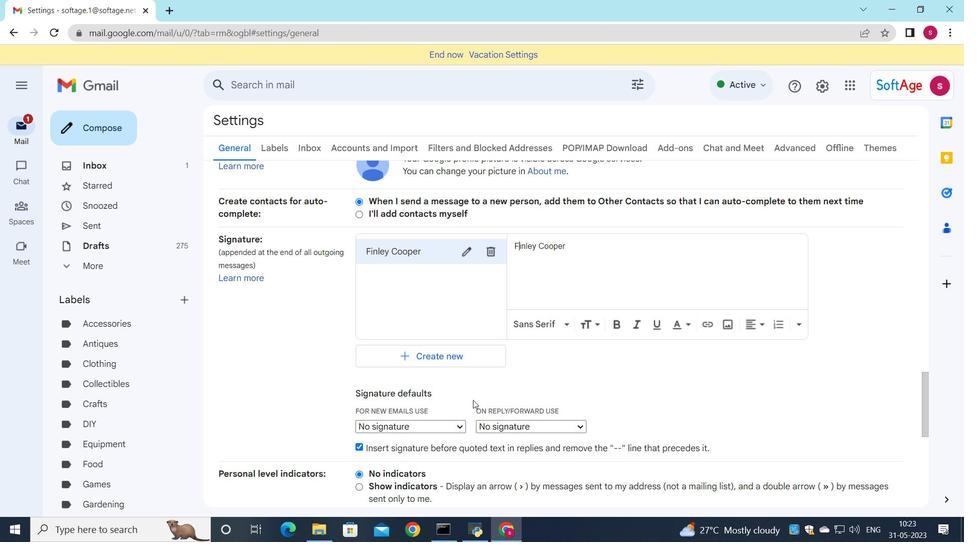 
Action: Mouse moved to (446, 307)
Screenshot: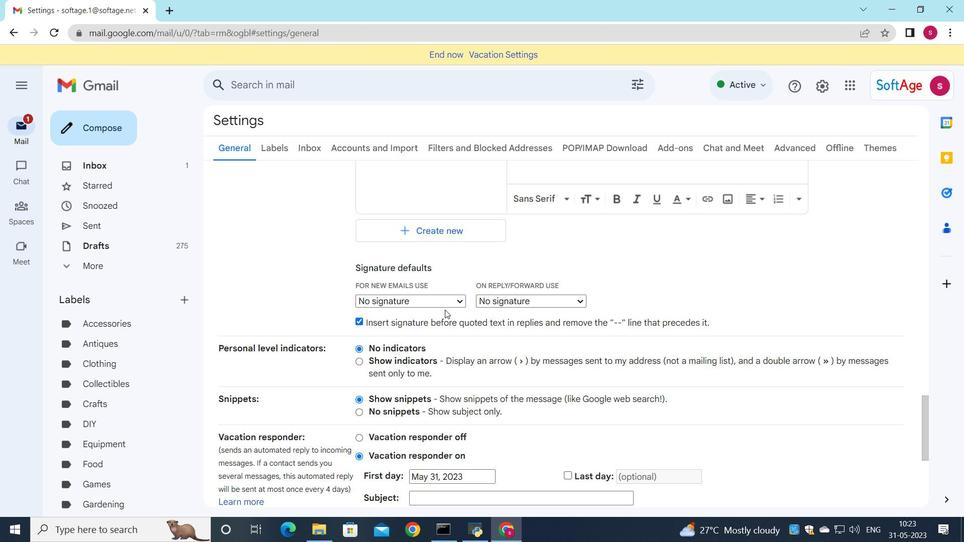 
Action: Mouse pressed left at (446, 307)
Screenshot: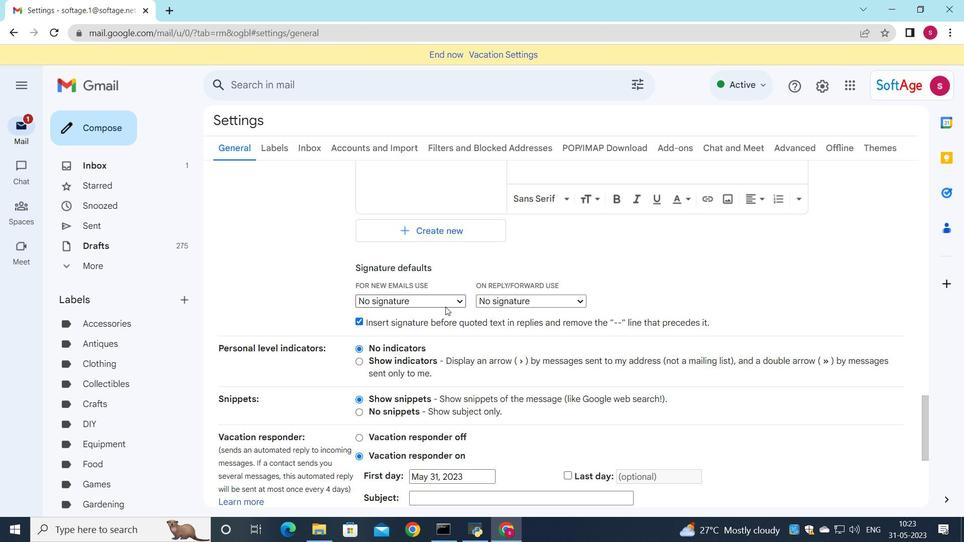 
Action: Mouse moved to (442, 326)
Screenshot: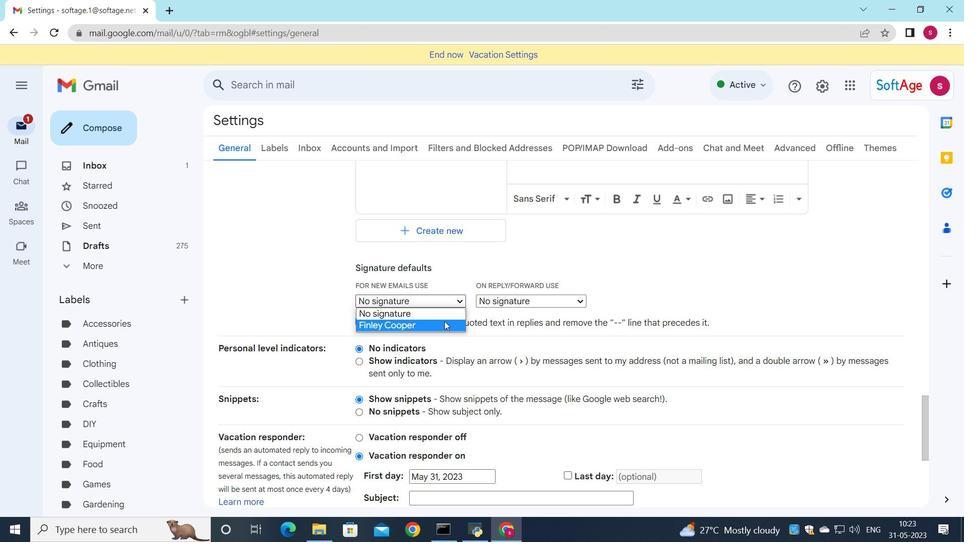 
Action: Mouse pressed left at (442, 326)
Screenshot: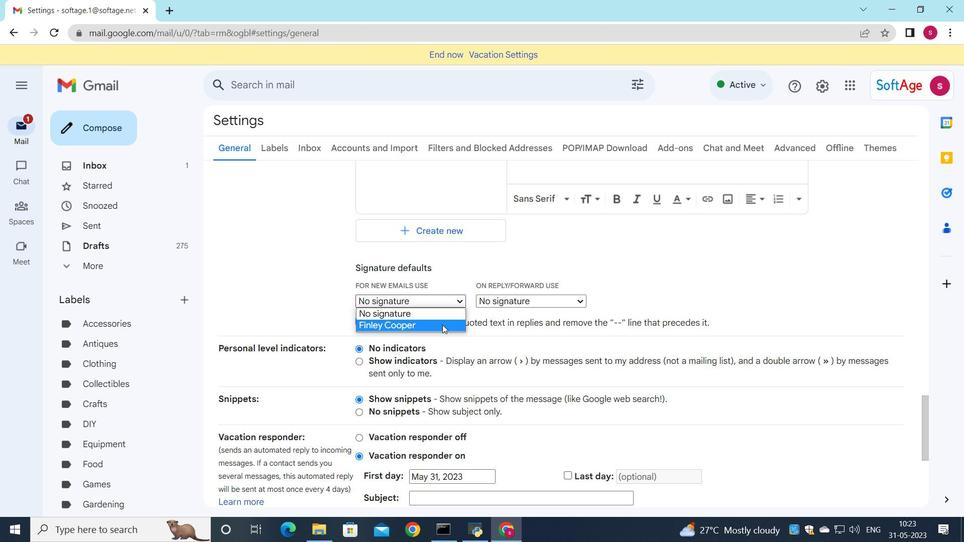 
Action: Mouse moved to (518, 297)
Screenshot: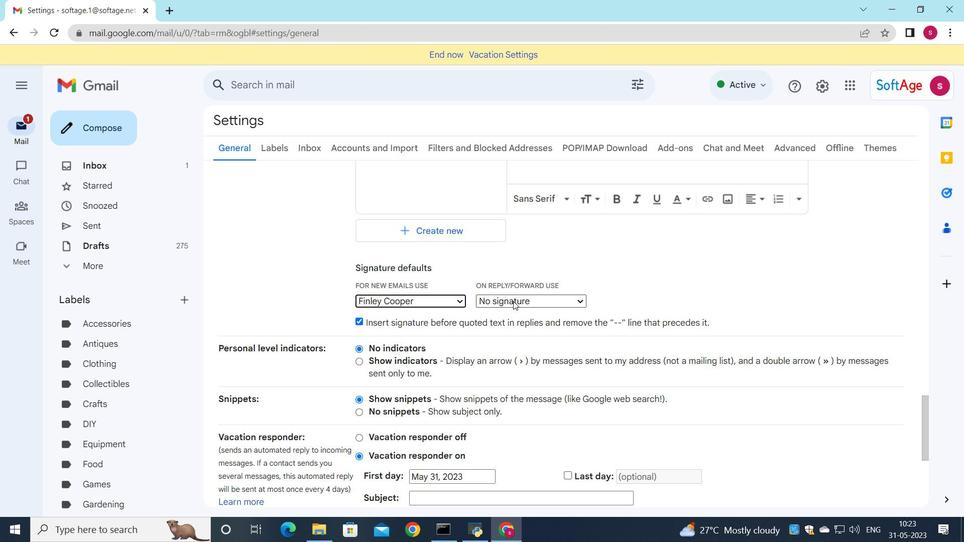 
Action: Mouse pressed left at (518, 297)
Screenshot: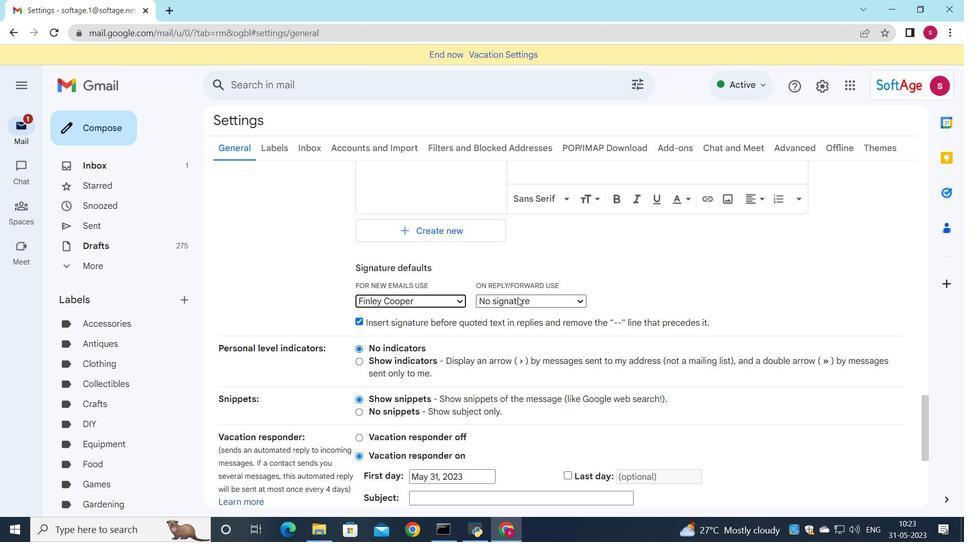 
Action: Mouse moved to (516, 321)
Screenshot: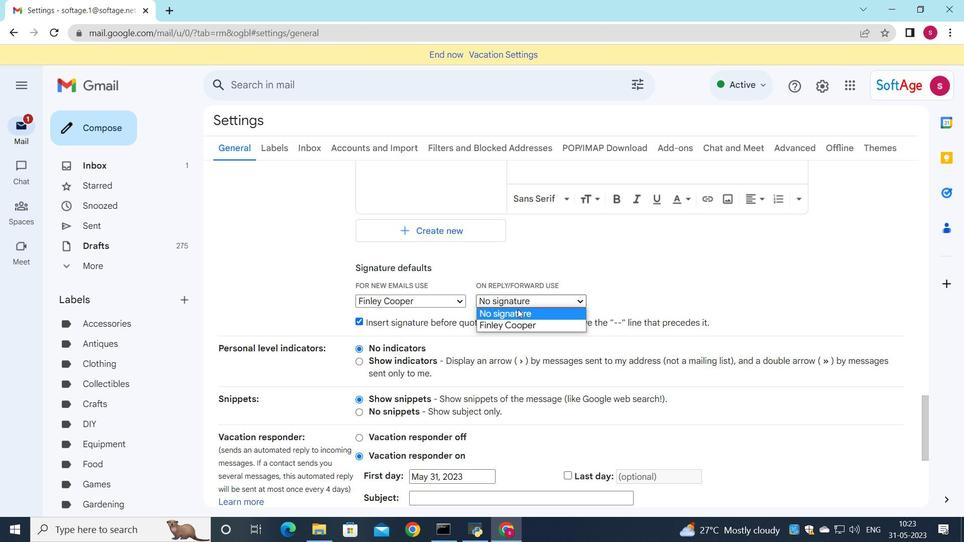 
Action: Mouse pressed left at (516, 321)
Screenshot: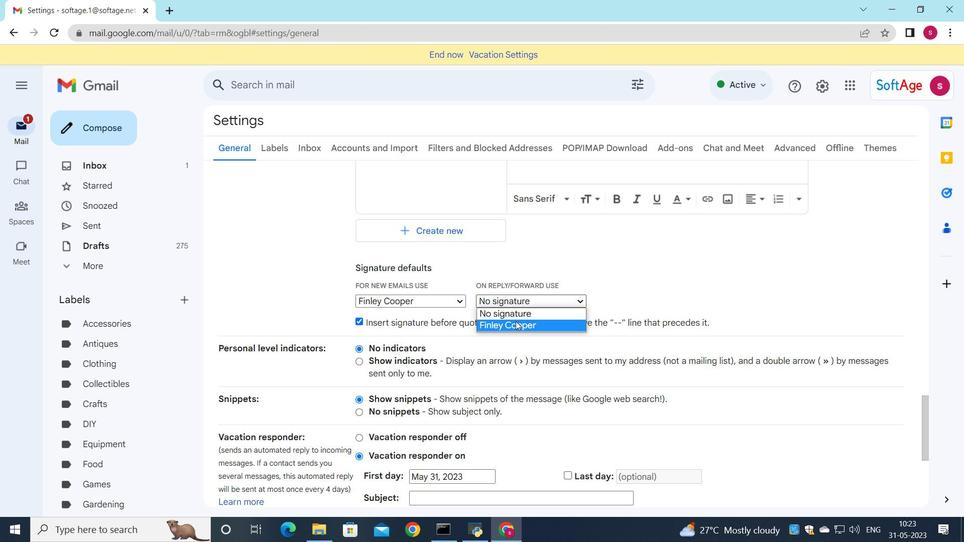 
Action: Mouse scrolled (516, 321) with delta (0, 0)
Screenshot: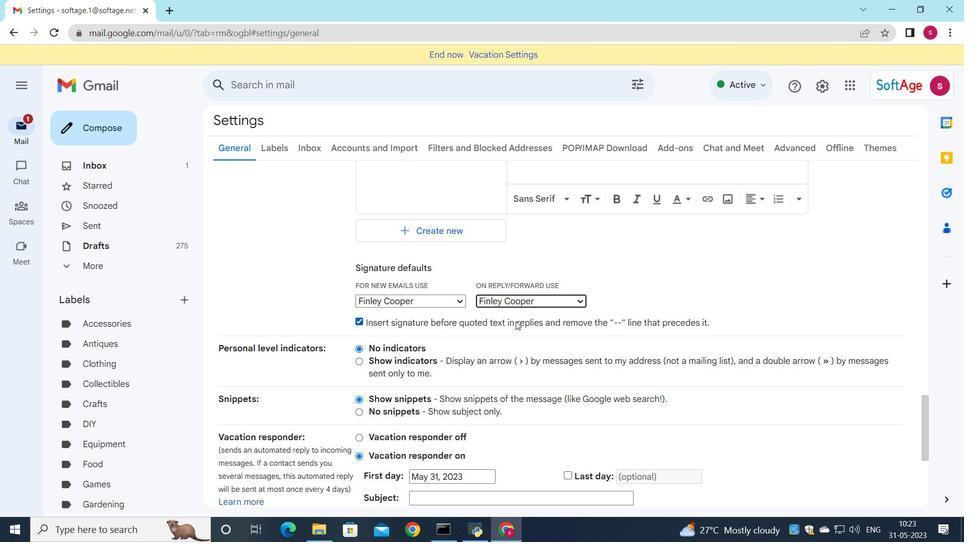 
Action: Mouse scrolled (516, 321) with delta (0, 0)
Screenshot: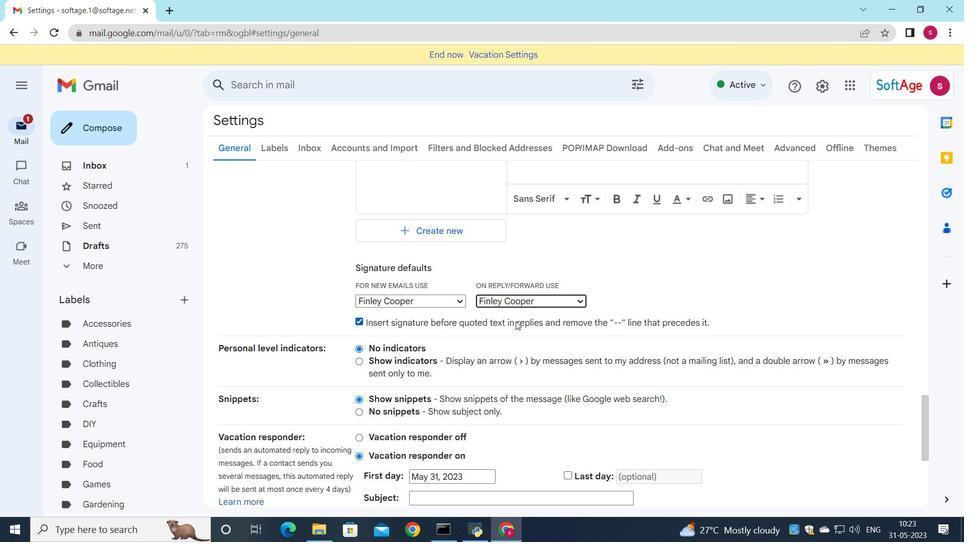 
Action: Mouse scrolled (516, 321) with delta (0, 0)
Screenshot: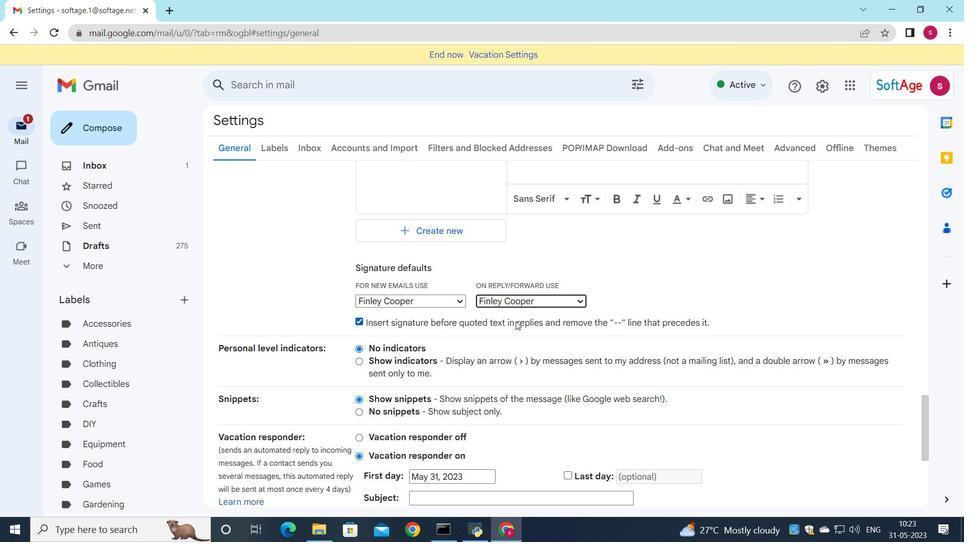
Action: Mouse scrolled (516, 321) with delta (0, 0)
Screenshot: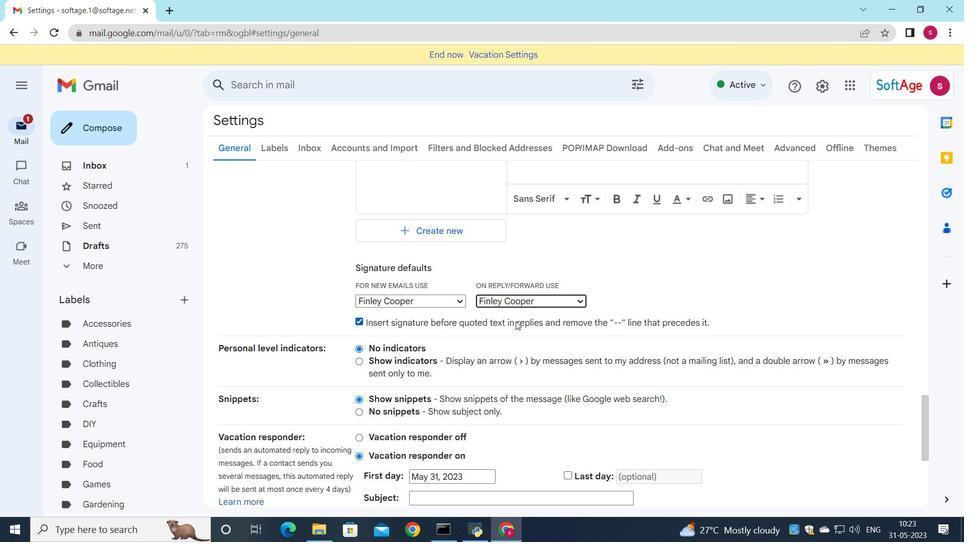 
Action: Mouse scrolled (516, 321) with delta (0, 0)
Screenshot: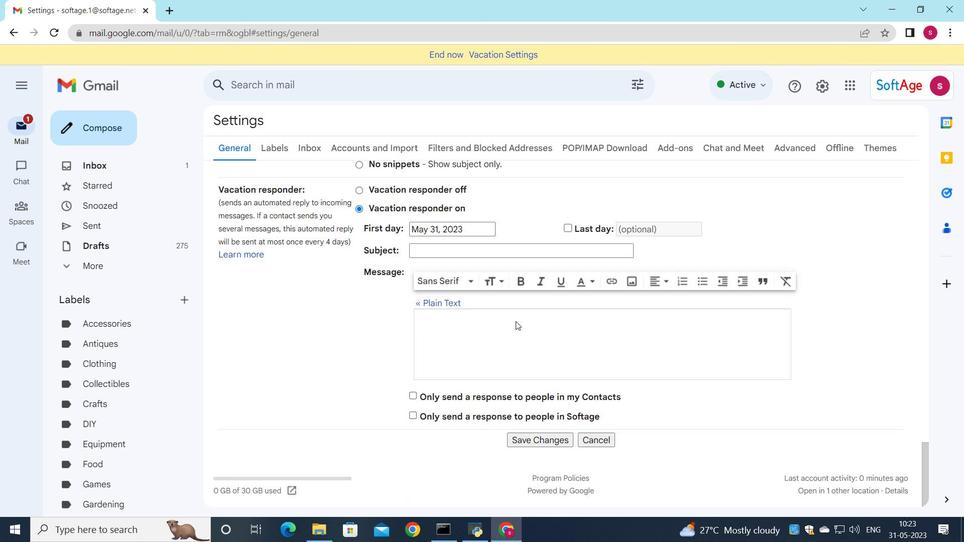 
Action: Mouse scrolled (516, 321) with delta (0, 0)
Screenshot: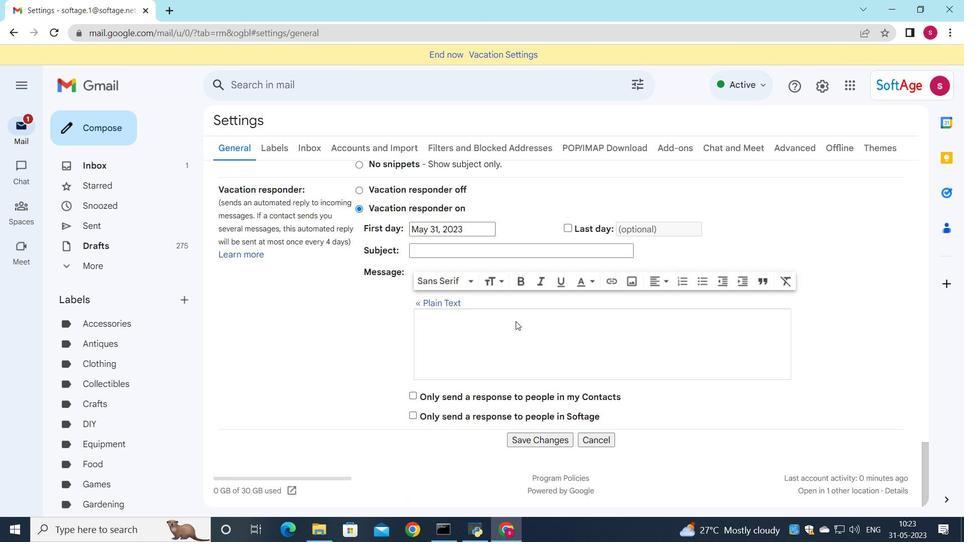 
Action: Mouse scrolled (516, 321) with delta (0, 0)
Screenshot: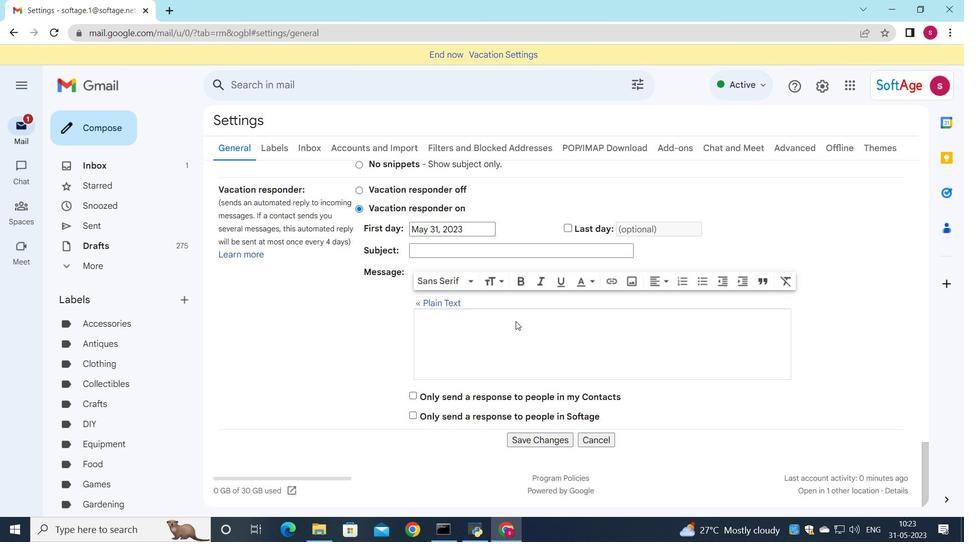 
Action: Mouse scrolled (516, 321) with delta (0, 0)
Screenshot: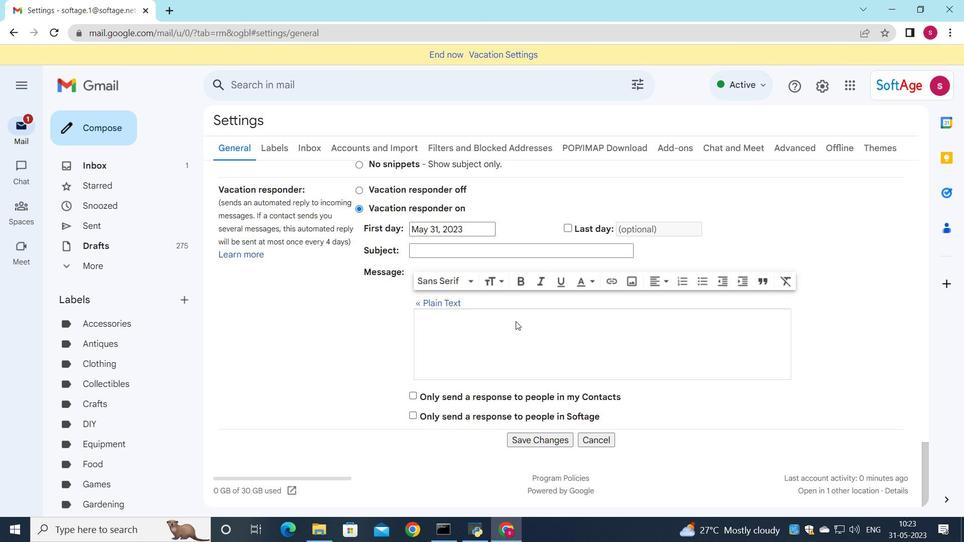 
Action: Mouse moved to (554, 434)
Screenshot: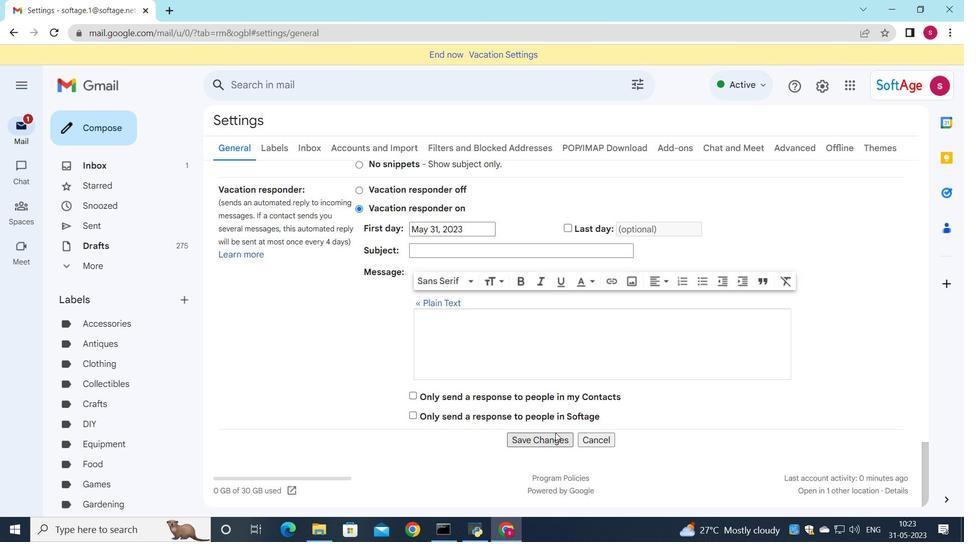 
Action: Mouse pressed left at (554, 434)
Screenshot: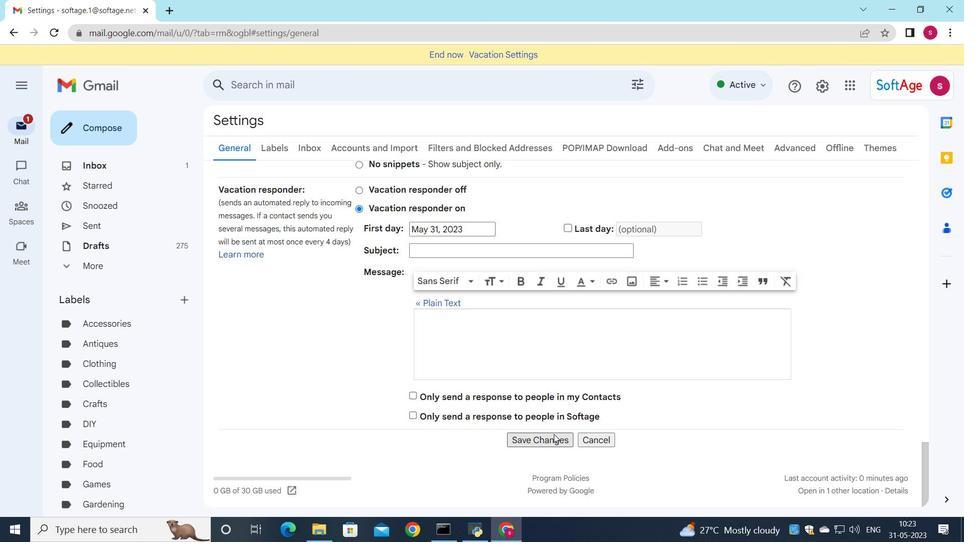 
Action: Mouse moved to (92, 124)
Screenshot: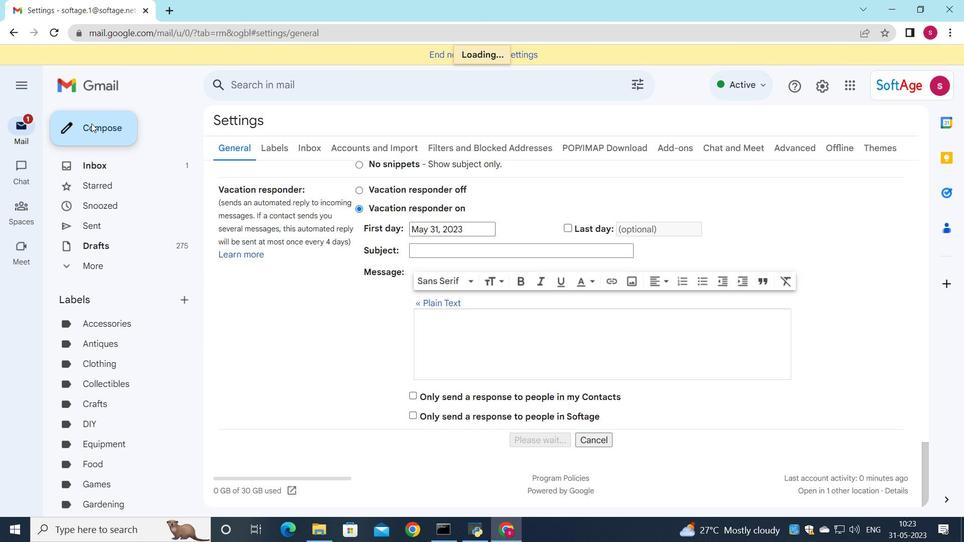 
Action: Mouse pressed left at (92, 124)
Screenshot: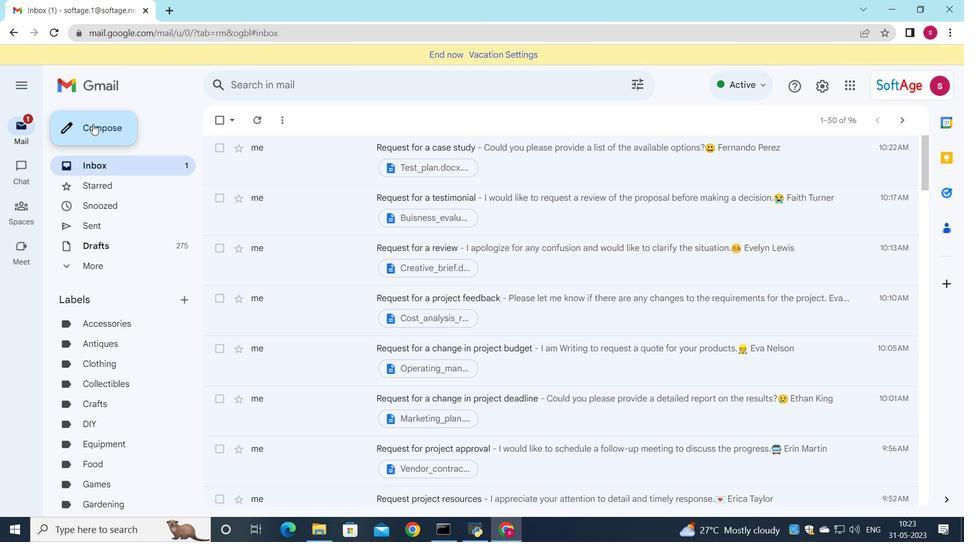 
Action: Mouse moved to (762, 348)
Screenshot: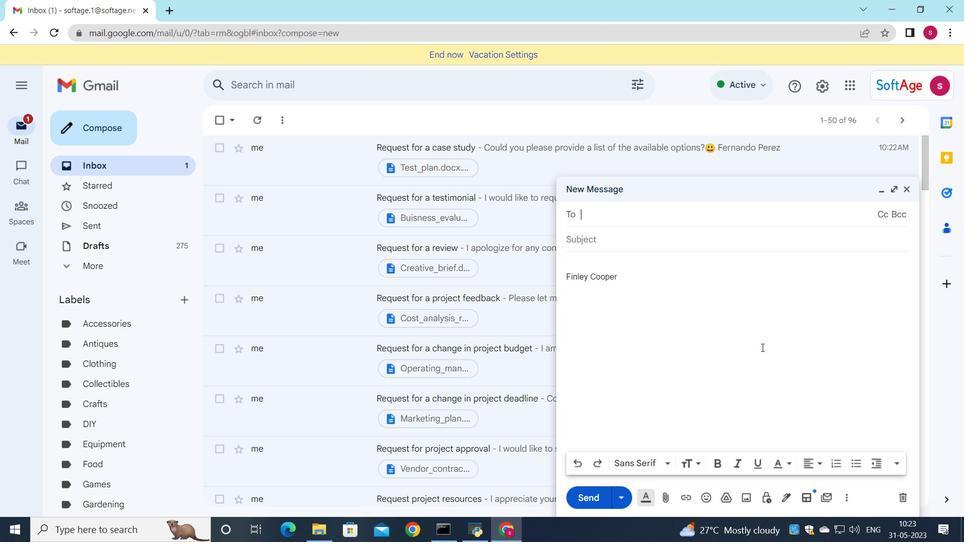 
Action: Key pressed <Key.down>
Screenshot: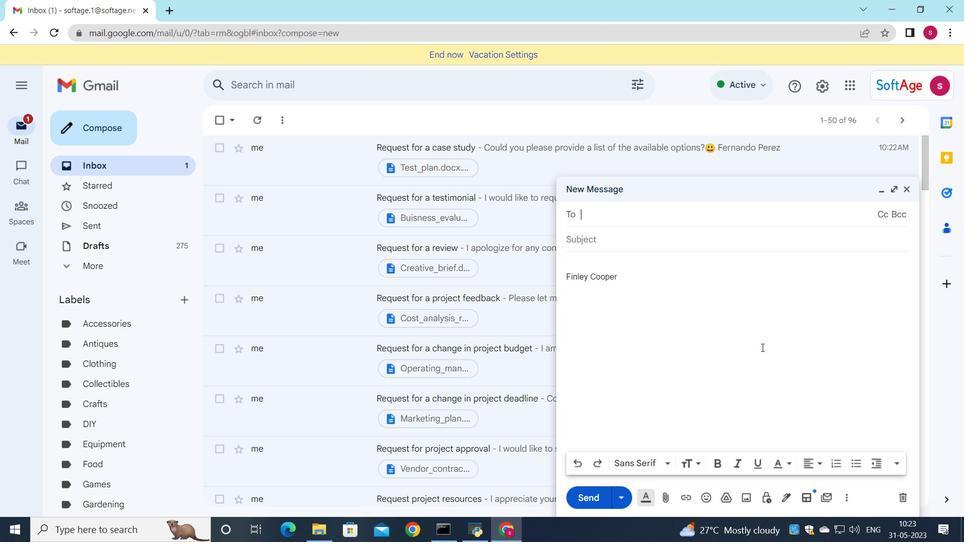 
Action: Mouse moved to (710, 341)
Screenshot: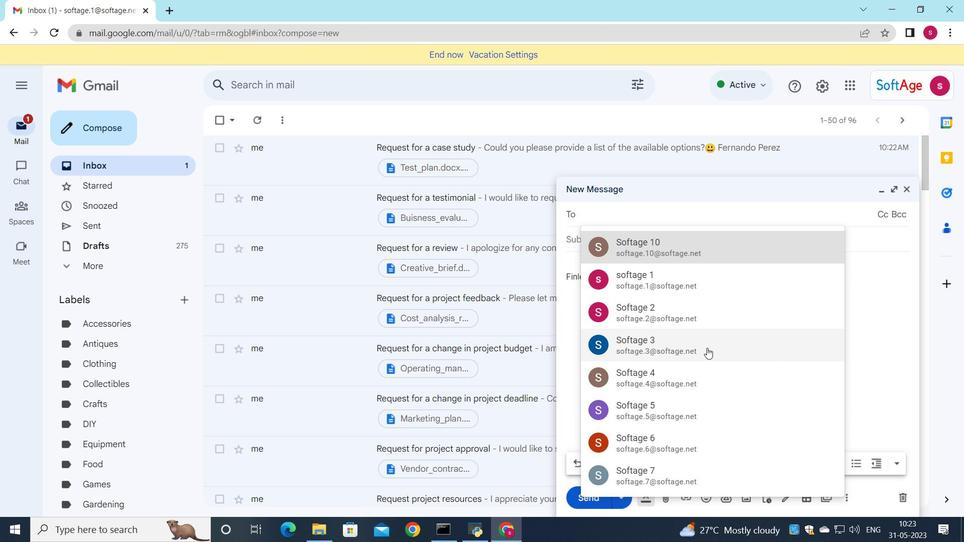 
Action: Mouse pressed left at (710, 341)
Screenshot: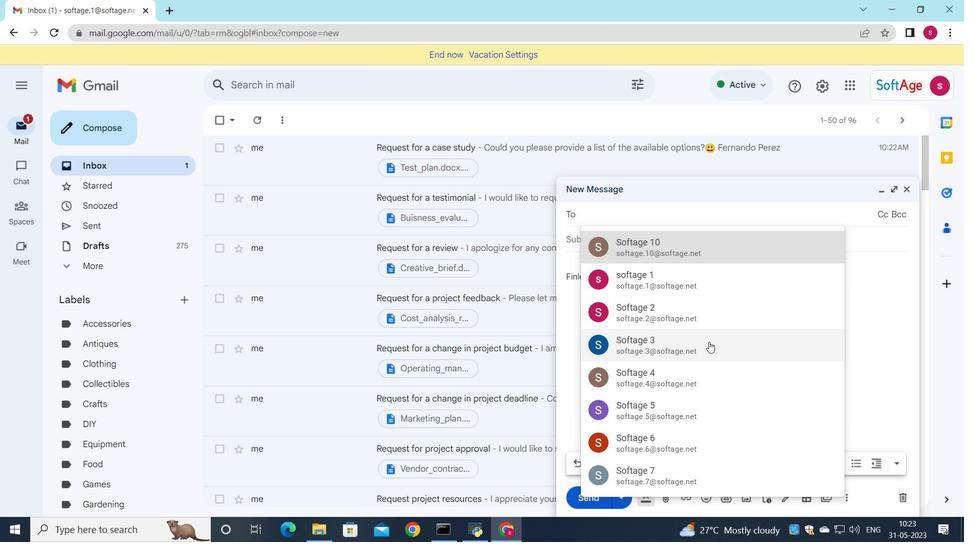 
Action: Key pressed <Key.down>
Screenshot: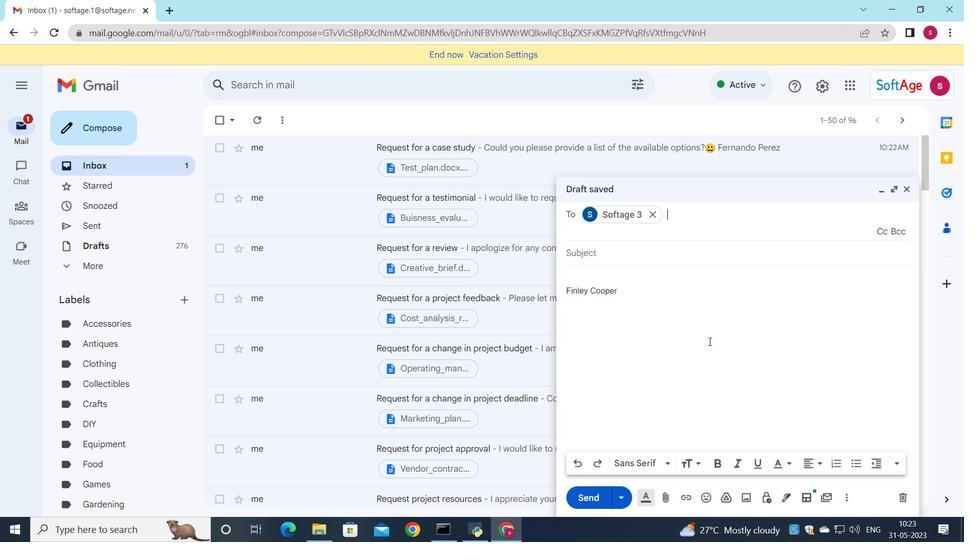 
Action: Mouse moved to (767, 289)
Screenshot: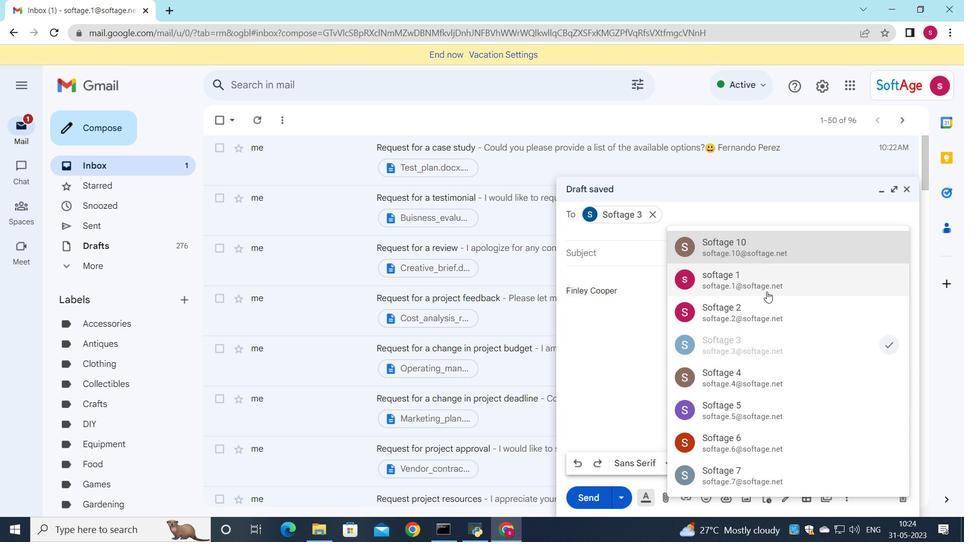 
Action: Mouse pressed left at (767, 289)
Screenshot: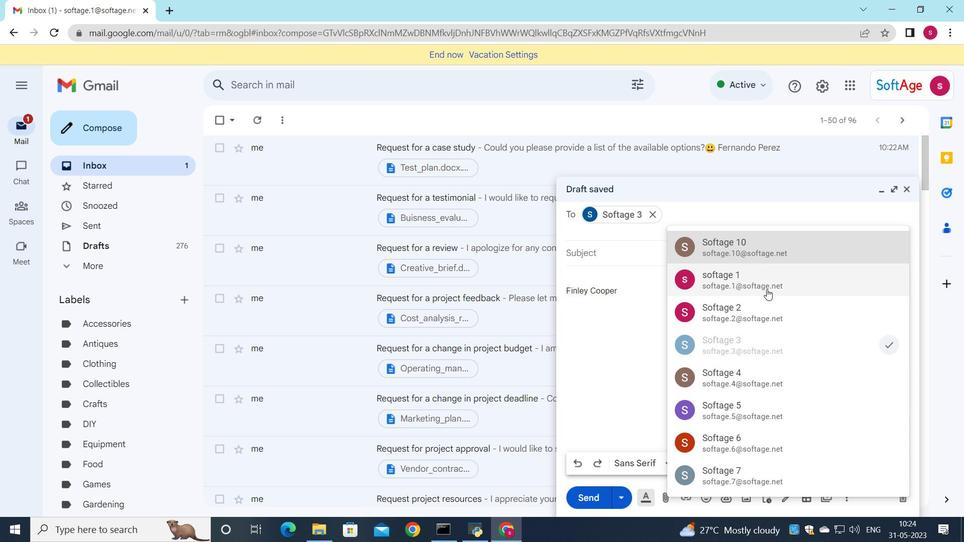 
Action: Mouse moved to (766, 290)
Screenshot: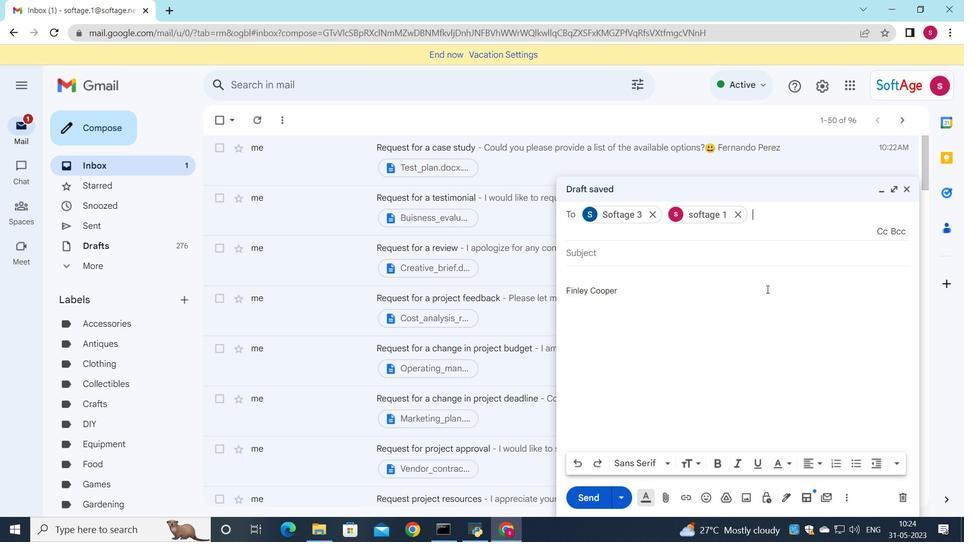 
Action: Key pressed <Key.down>
Screenshot: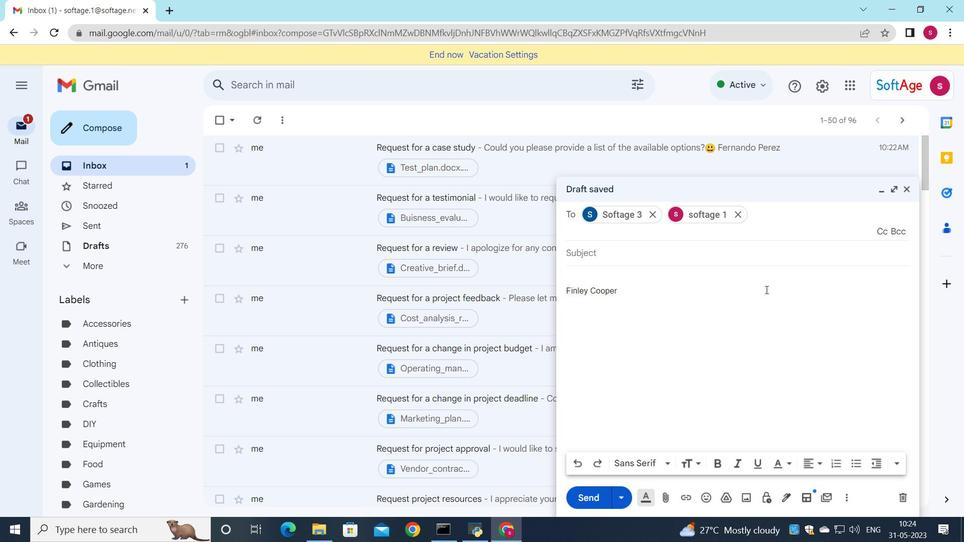 
Action: Mouse moved to (810, 381)
Screenshot: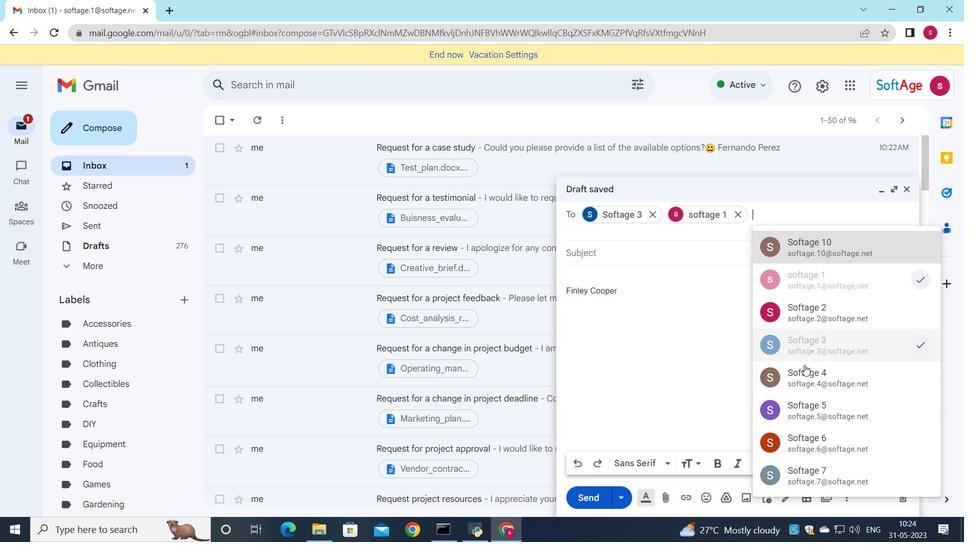 
Action: Mouse pressed left at (810, 381)
Screenshot: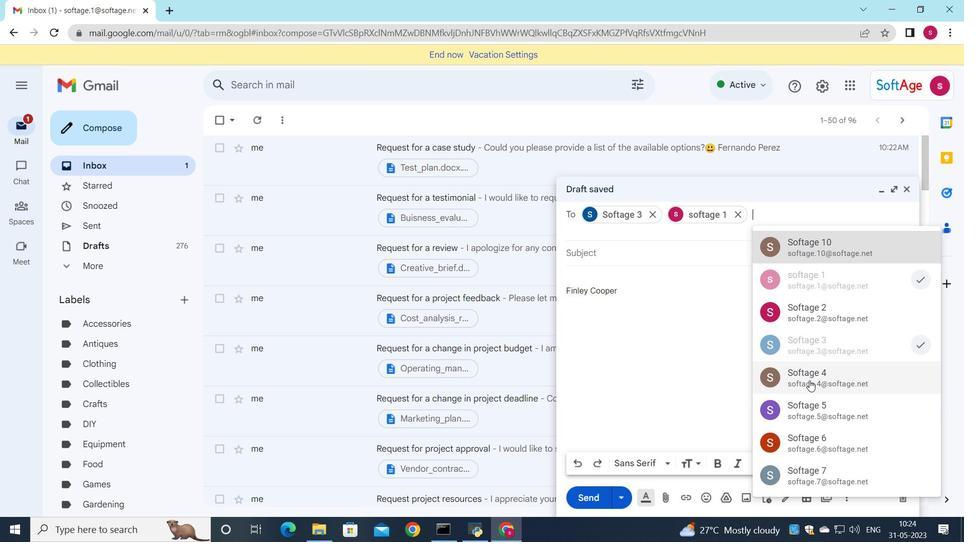 
Action: Mouse moved to (879, 233)
Screenshot: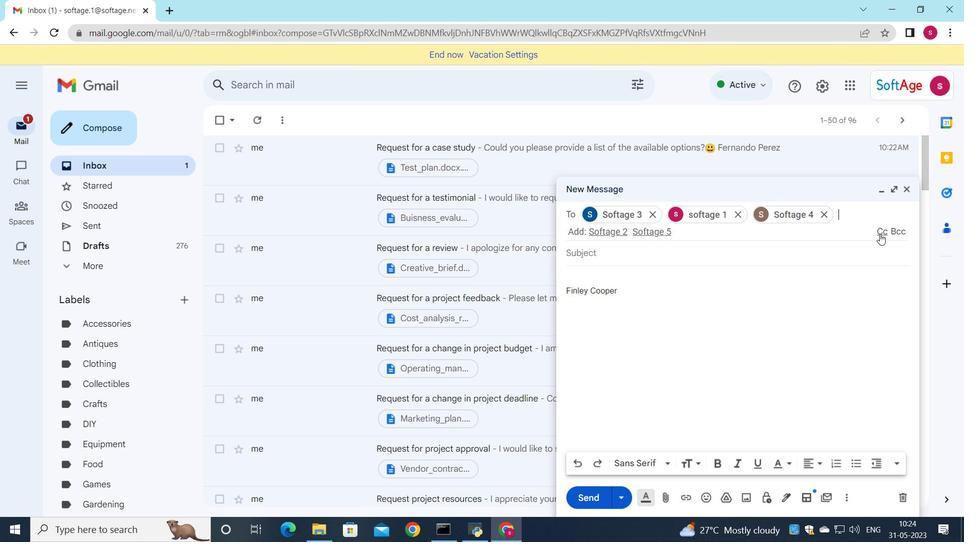 
Action: Mouse pressed left at (879, 233)
Screenshot: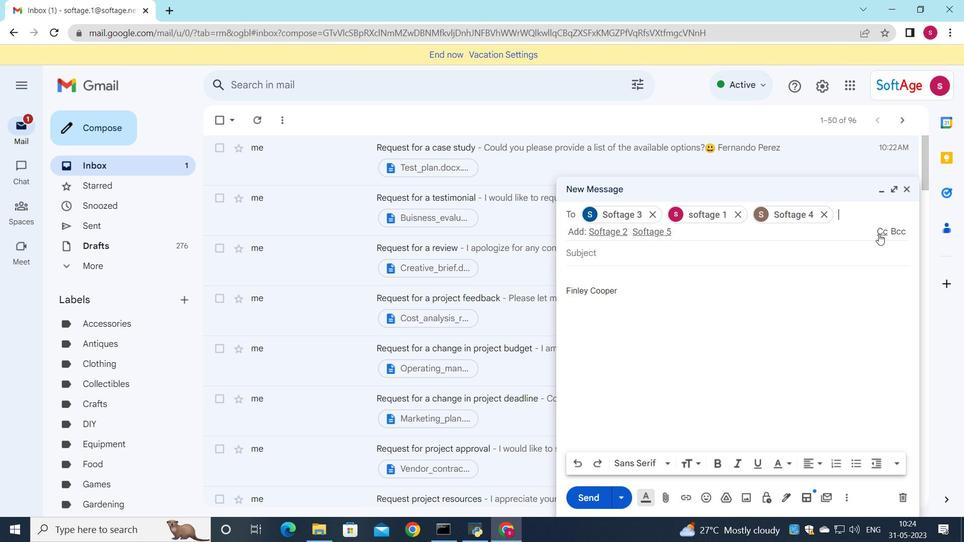 
Action: Mouse moved to (644, 254)
Screenshot: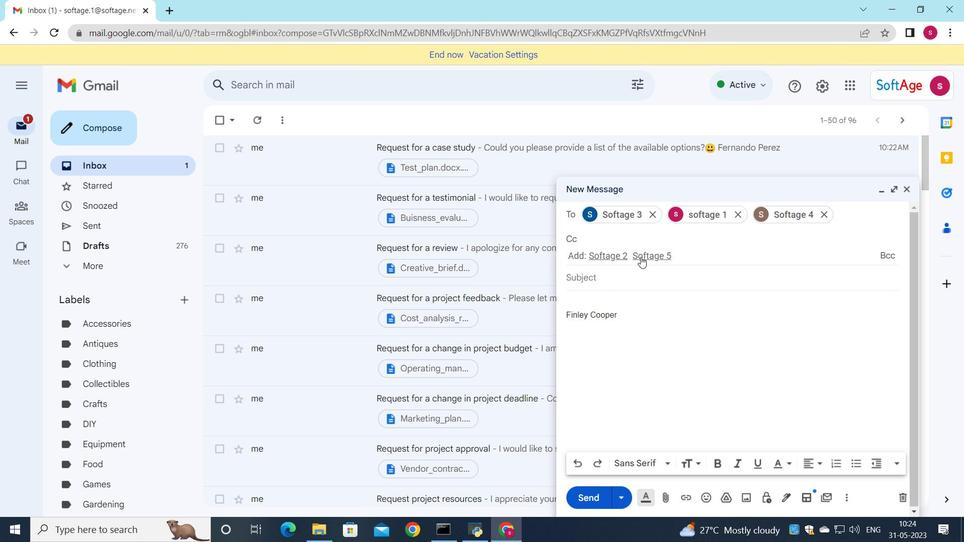 
Action: Mouse pressed left at (644, 254)
Screenshot: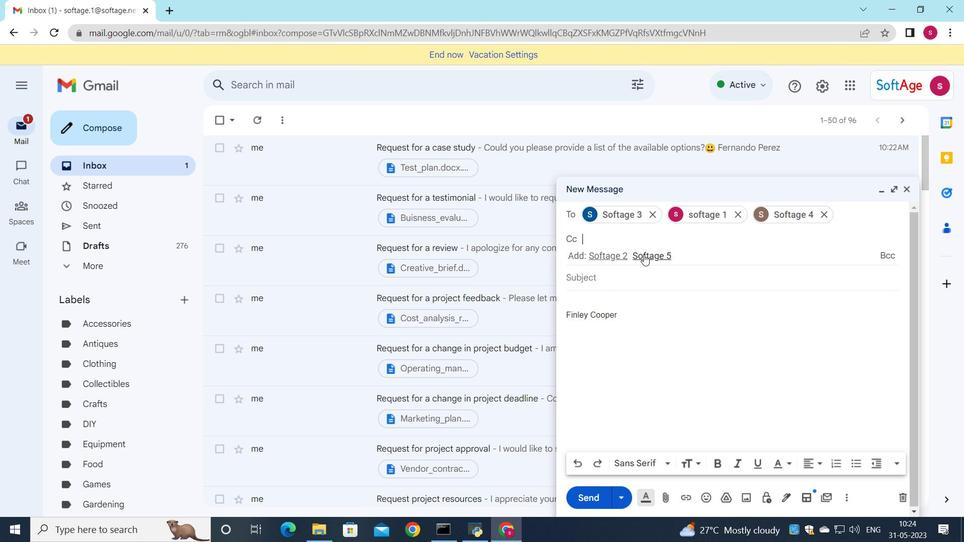 
Action: Mouse moved to (626, 276)
Screenshot: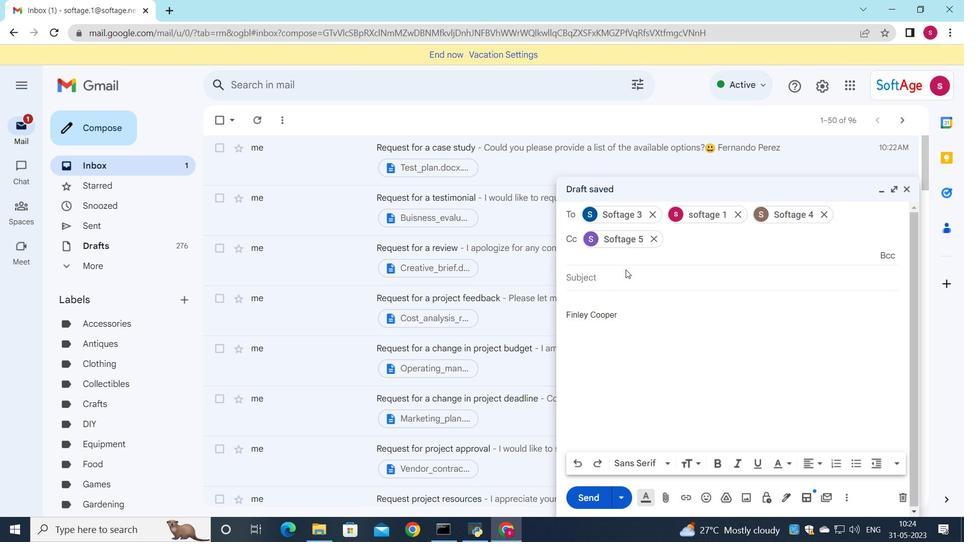
Action: Mouse pressed left at (626, 276)
Screenshot: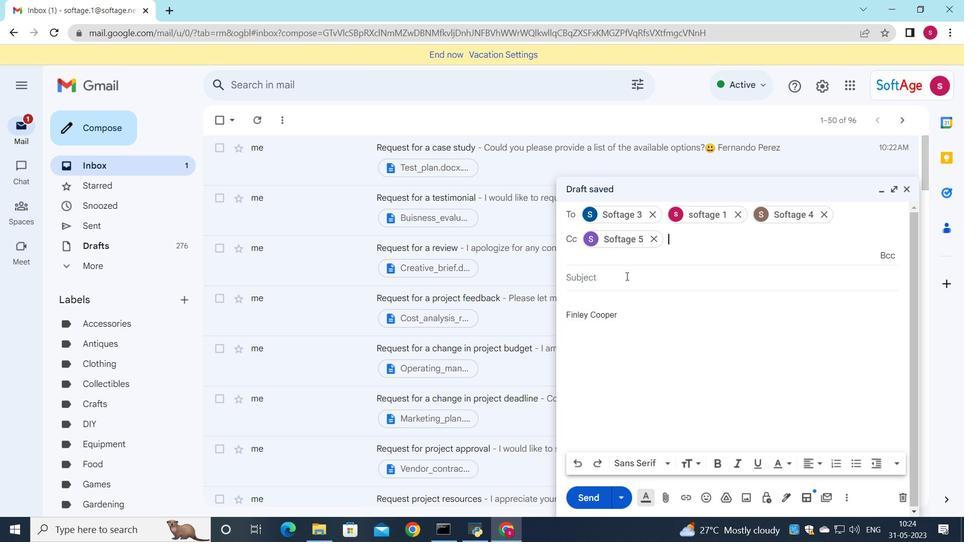 
Action: Key pressed <Key.shift>Request<Key.space>for<Key.space>a<Key.space>white<Key.space>paper
Screenshot: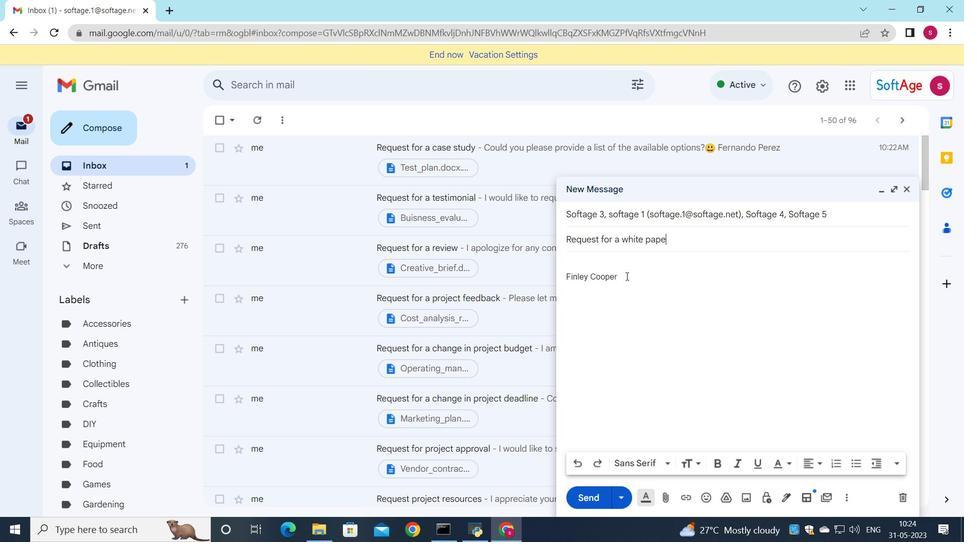 
Action: Mouse moved to (587, 256)
Screenshot: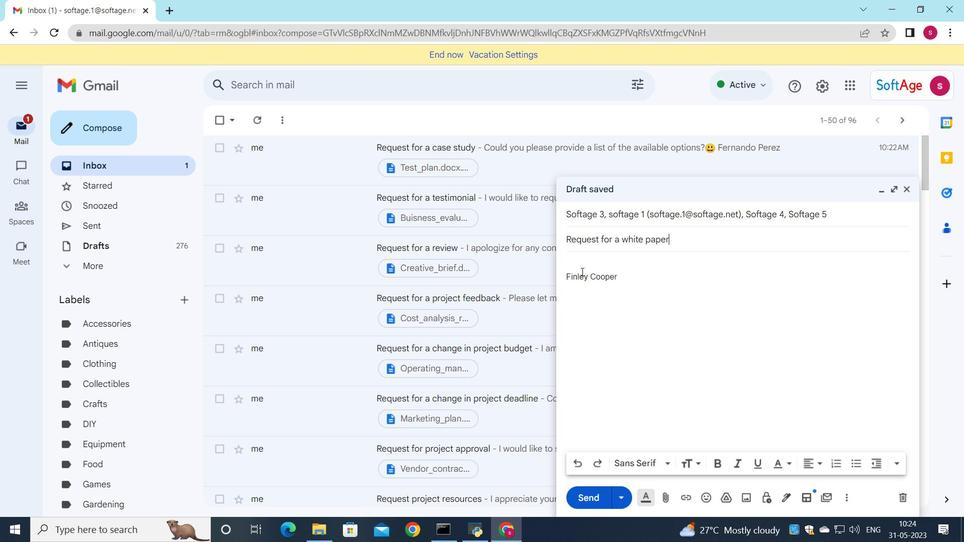
Action: Mouse pressed left at (587, 256)
Screenshot: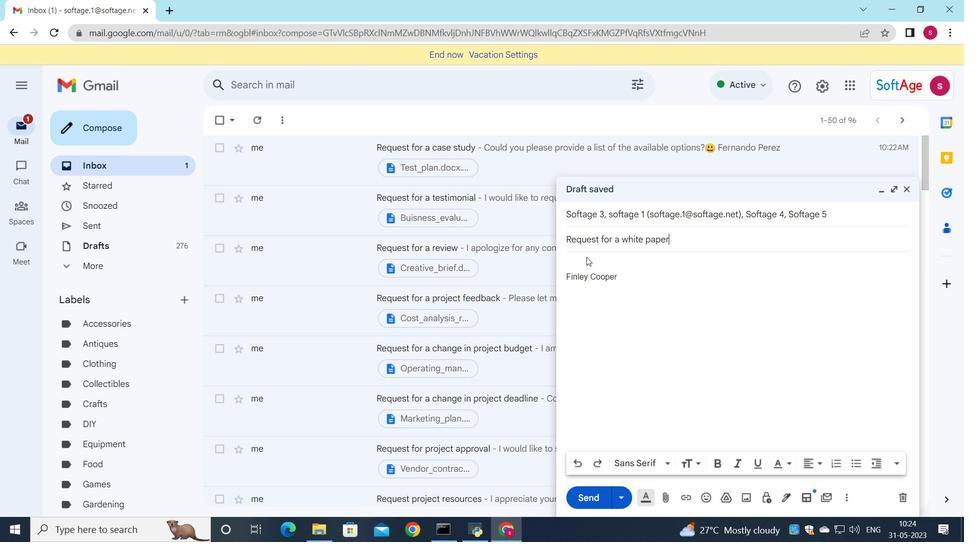 
Action: Mouse moved to (586, 260)
Screenshot: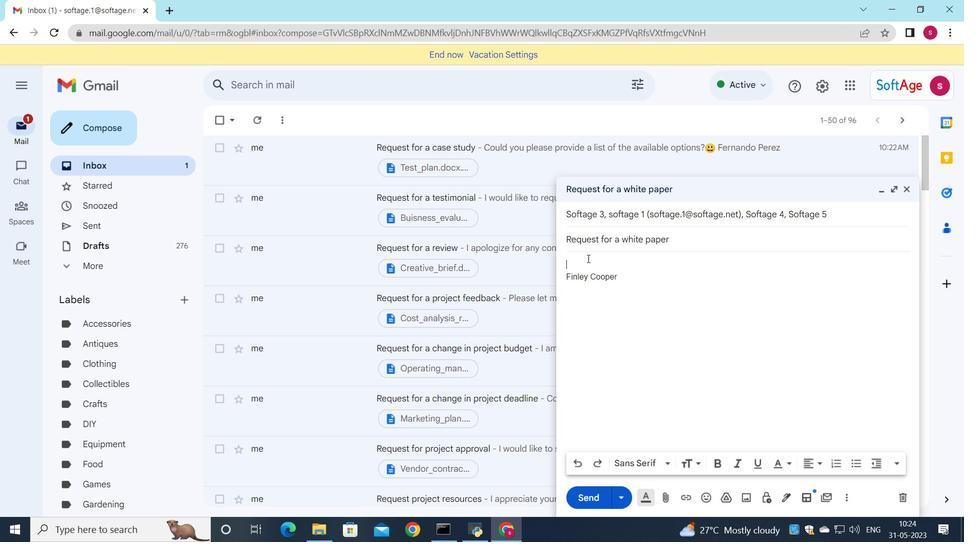
Action: Key pressed <Key.shift>I<Key.space>will<Key.space>need<Key.space>to<Key.space>review<Key.space>the<Key.space>contract<Key.space>before<Key.space>providing<Key.space>a<Key.space>response
Screenshot: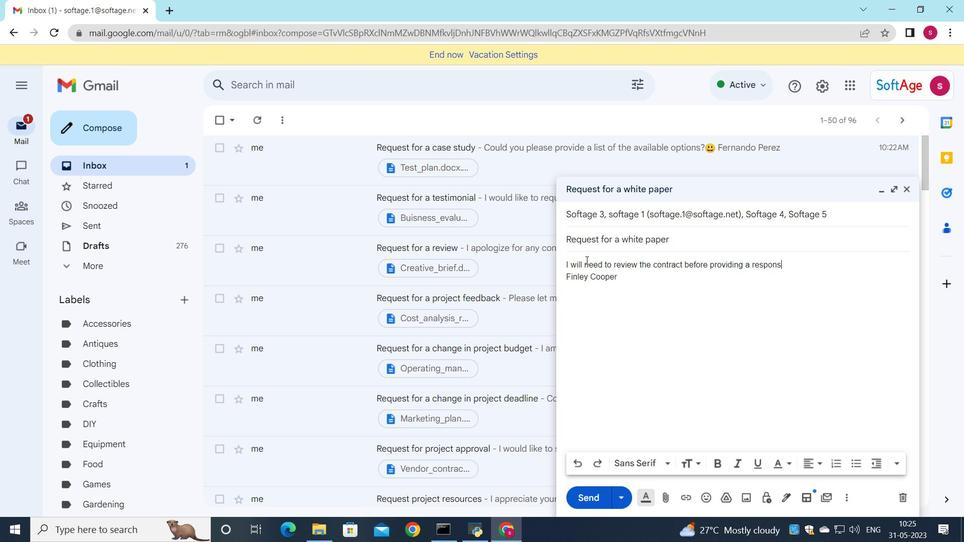 
Action: Mouse moved to (695, 262)
Screenshot: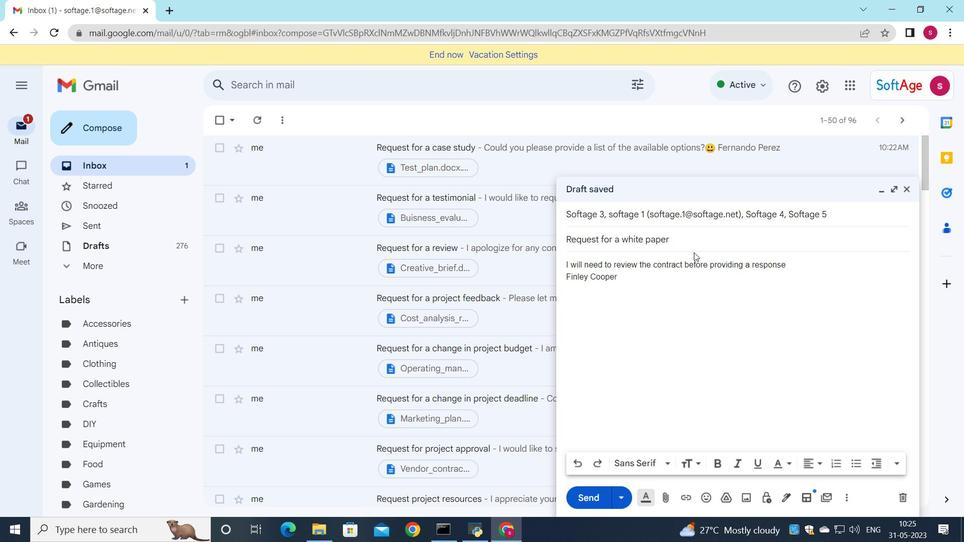 
Action: Key pressed .
Screenshot: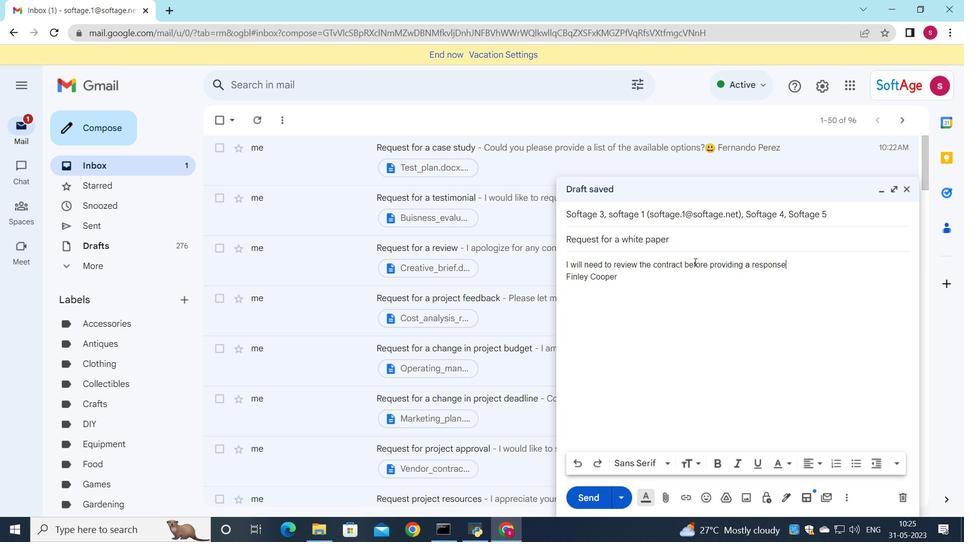 
Action: Mouse moved to (707, 501)
Screenshot: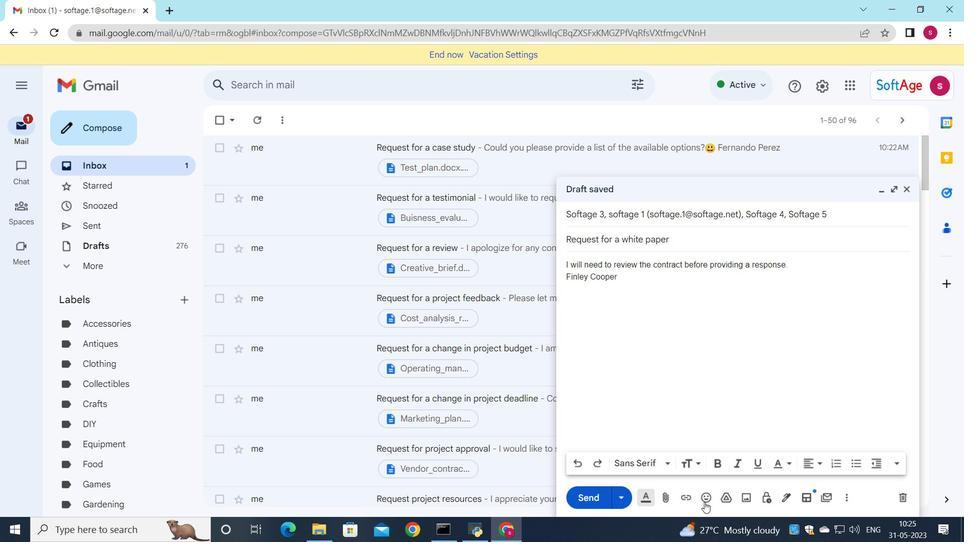 
Action: Mouse pressed left at (707, 501)
Screenshot: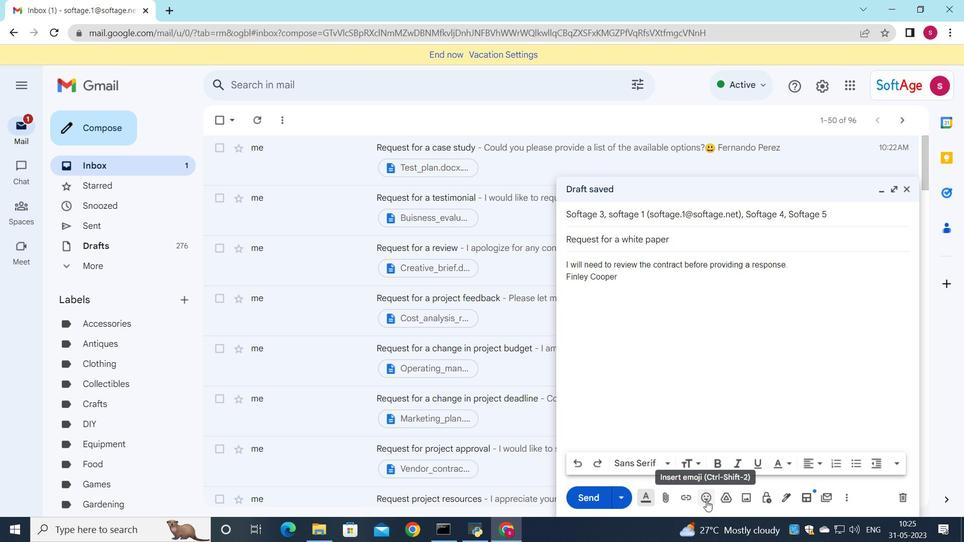 
Action: Mouse moved to (691, 448)
Screenshot: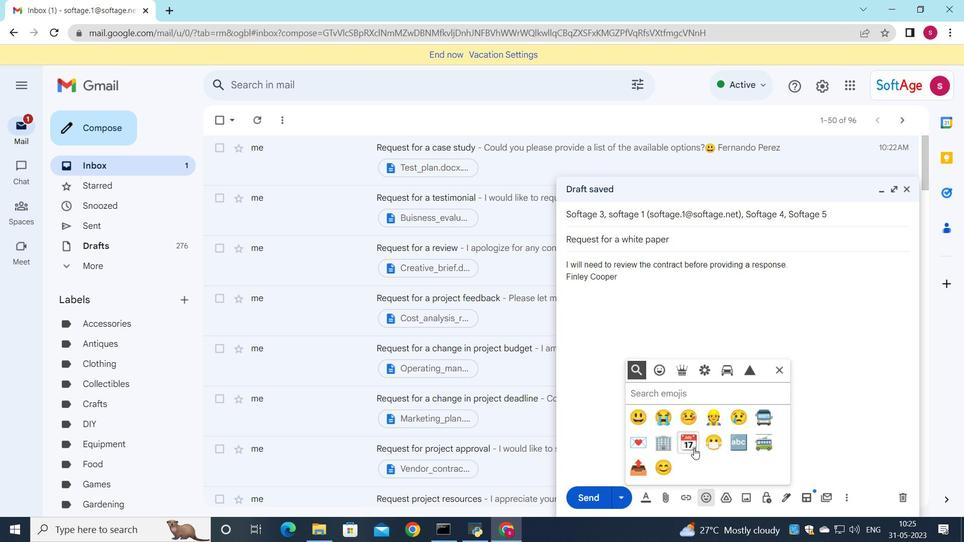 
Action: Mouse pressed left at (691, 448)
Screenshot: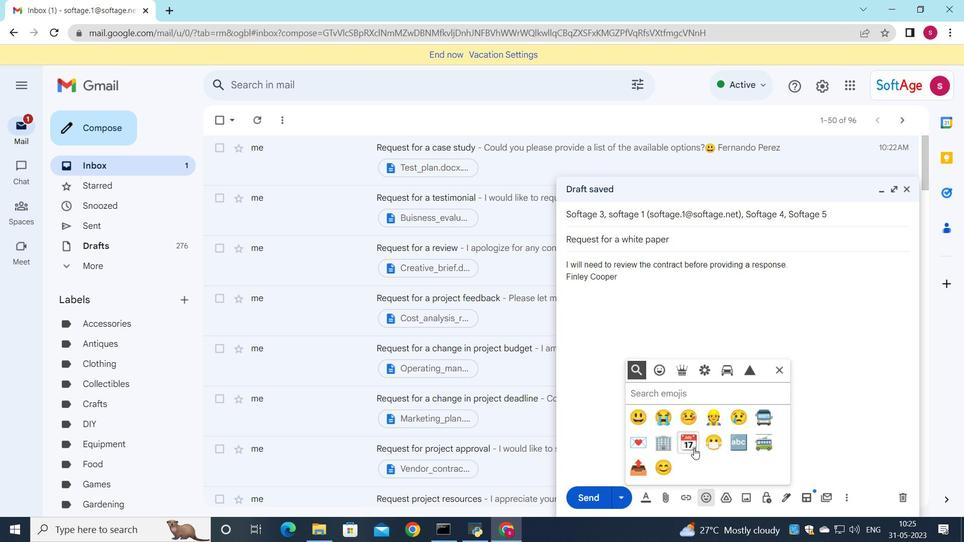 
Action: Mouse moved to (781, 370)
Screenshot: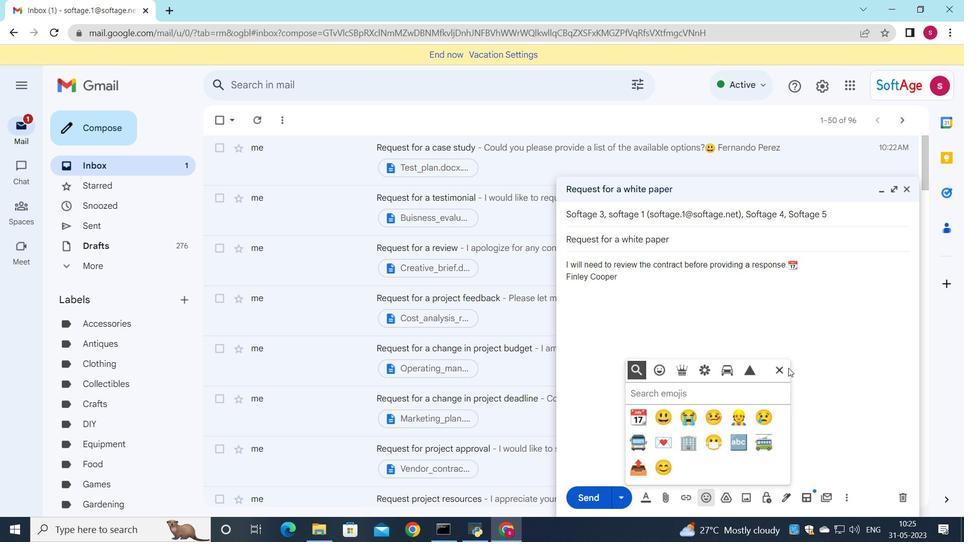 
Action: Mouse pressed left at (781, 370)
Screenshot: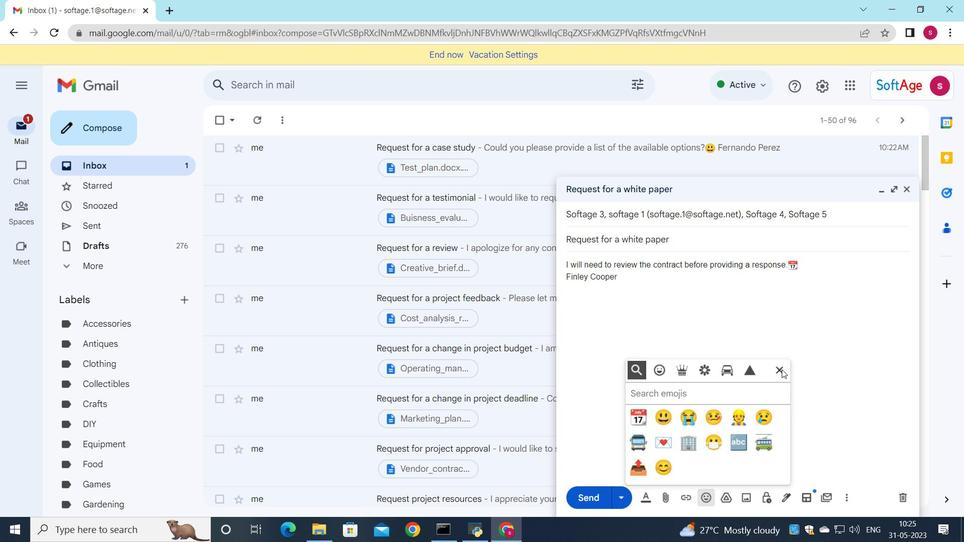 
Action: Mouse moved to (665, 500)
Screenshot: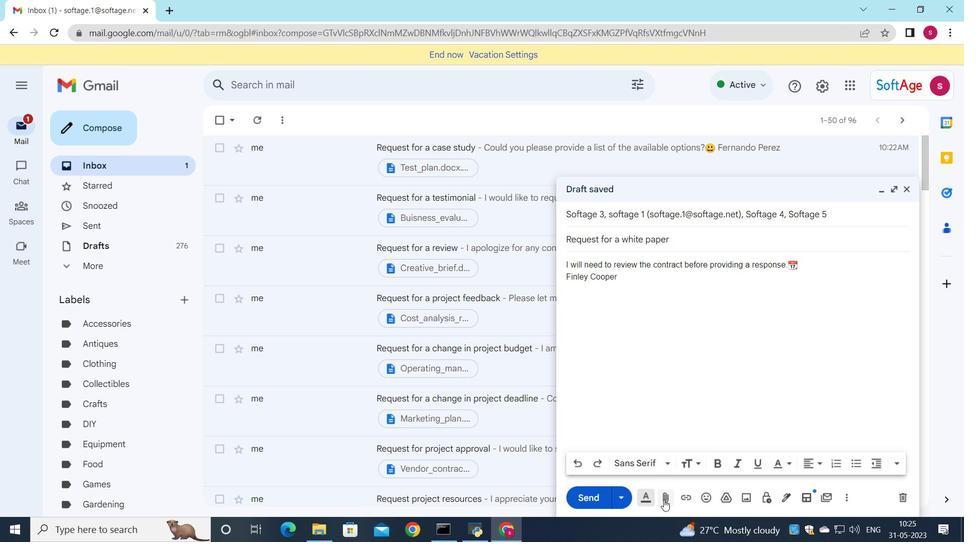 
Action: Mouse pressed left at (665, 500)
Screenshot: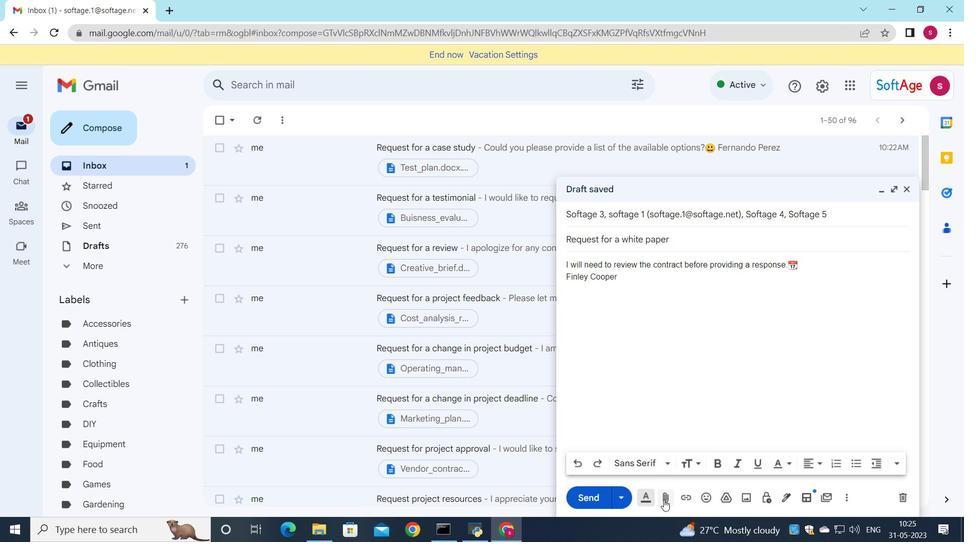 
Action: Mouse moved to (216, 91)
Screenshot: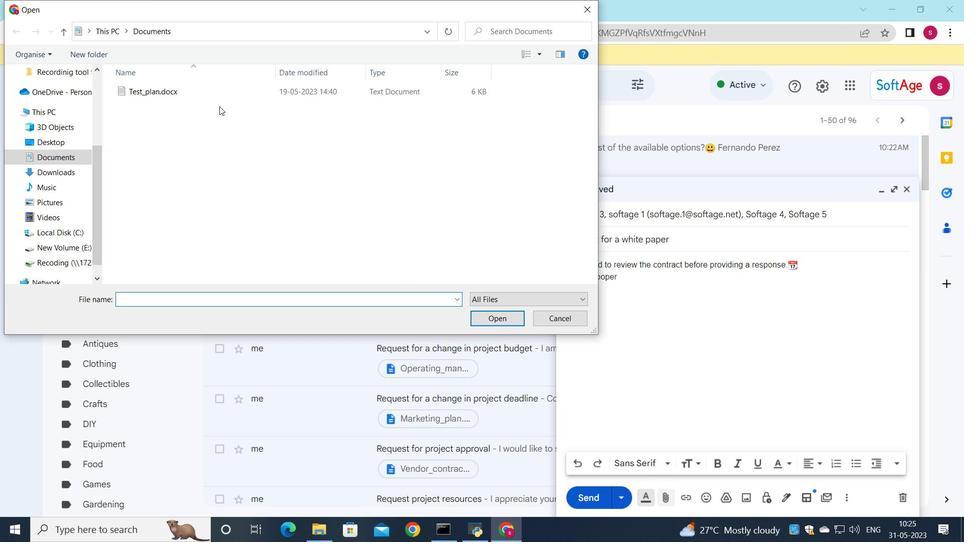 
Action: Mouse pressed left at (216, 91)
Screenshot: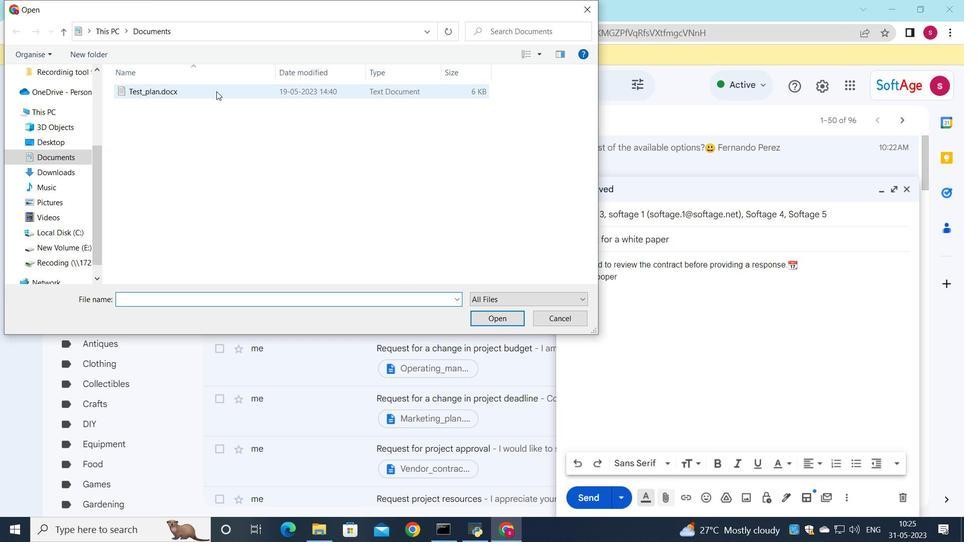 
Action: Mouse moved to (221, 95)
Screenshot: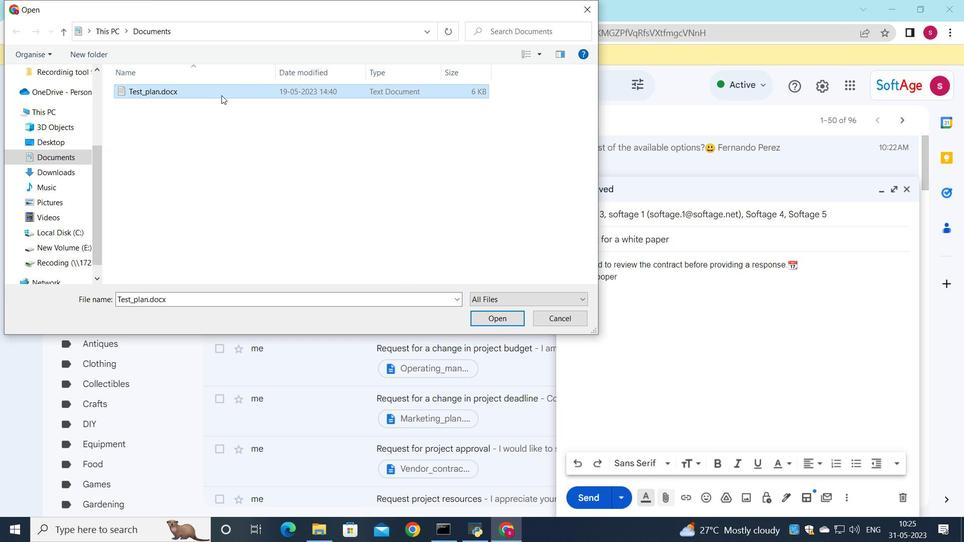 
Action: Mouse pressed left at (221, 95)
Screenshot: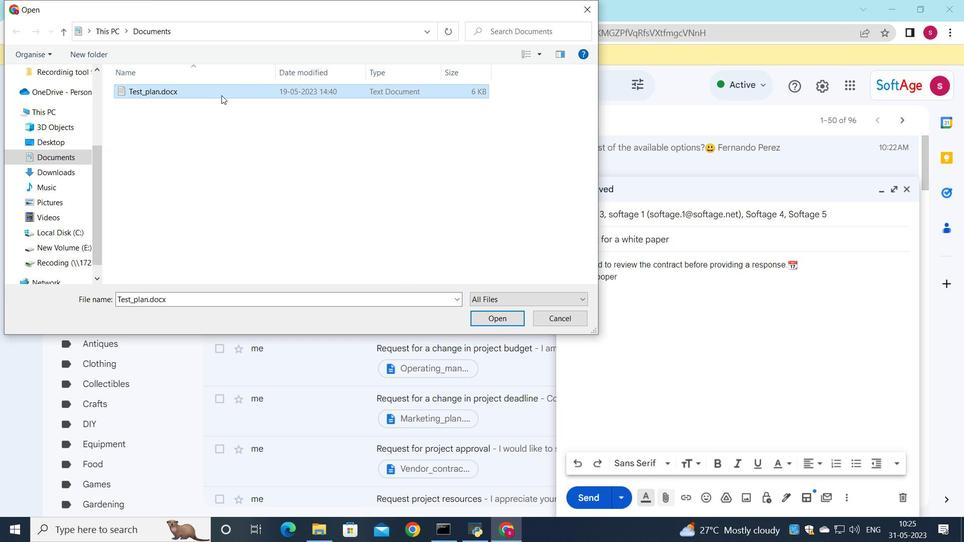 
Action: Mouse moved to (275, 122)
Screenshot: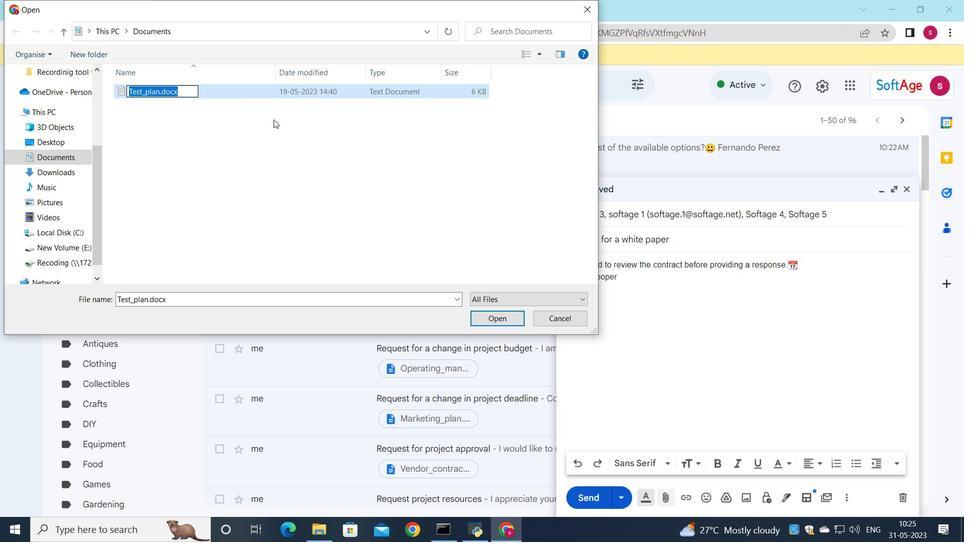 
Action: Key pressed <Key.shift>Request<Key.shift>_for<Key.shift><Key.shift><Key.shift><Key.shift><Key.shift><Key.shift>_information.pdf
Screenshot: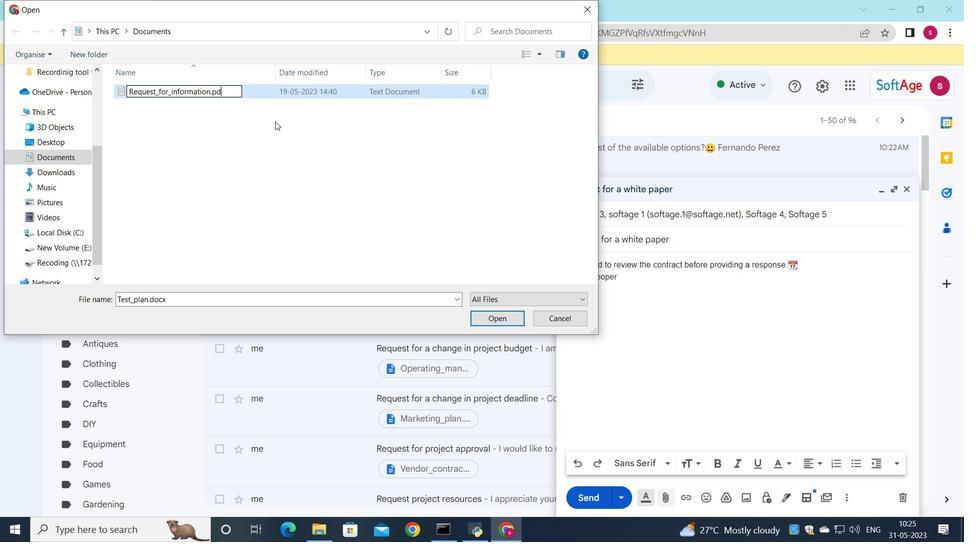
Action: Mouse moved to (290, 91)
Screenshot: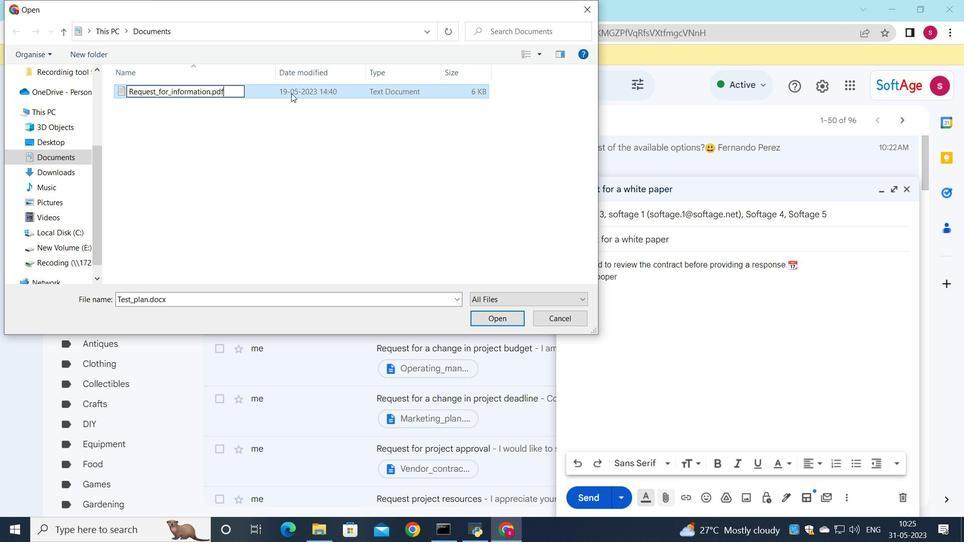 
Action: Mouse pressed left at (290, 91)
Screenshot: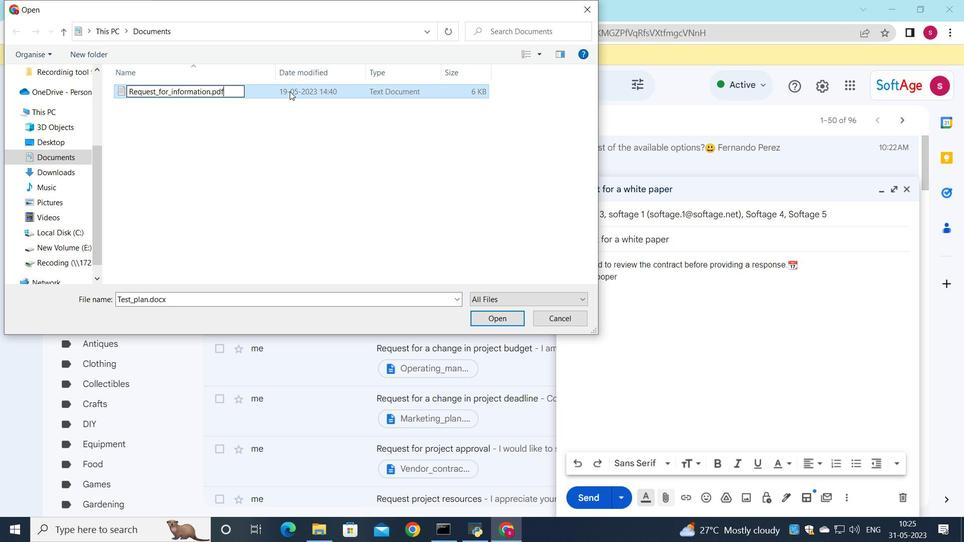 
Action: Mouse moved to (486, 317)
Screenshot: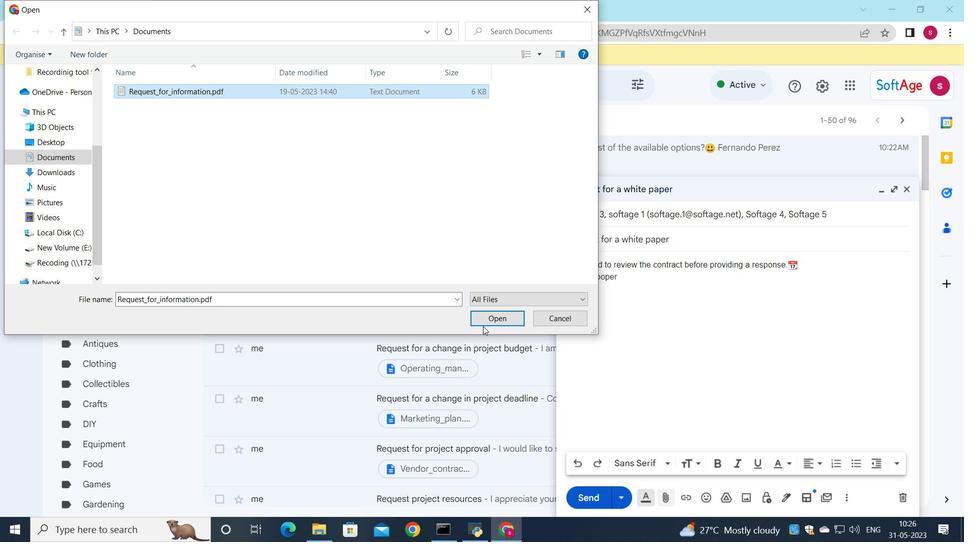 
Action: Mouse pressed left at (486, 317)
Screenshot: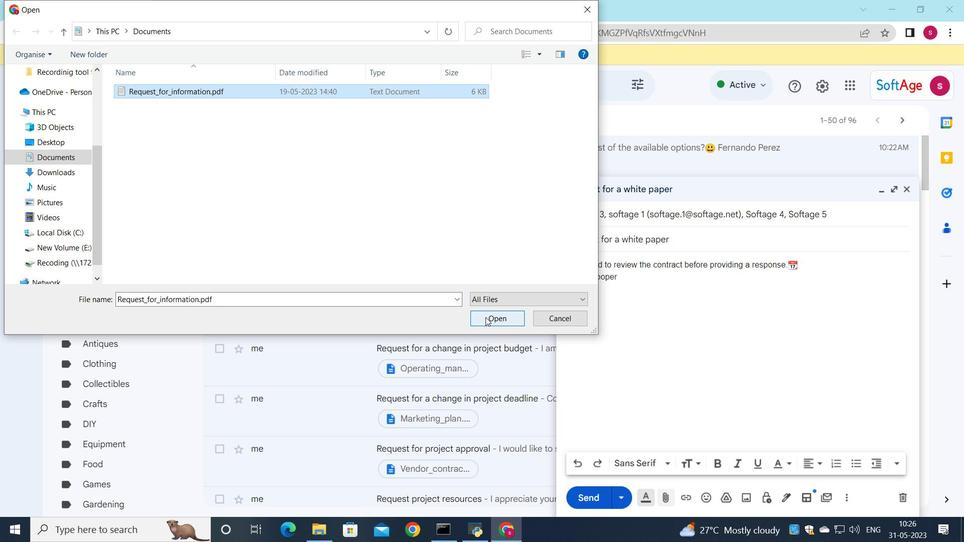 
Action: Mouse moved to (596, 501)
Screenshot: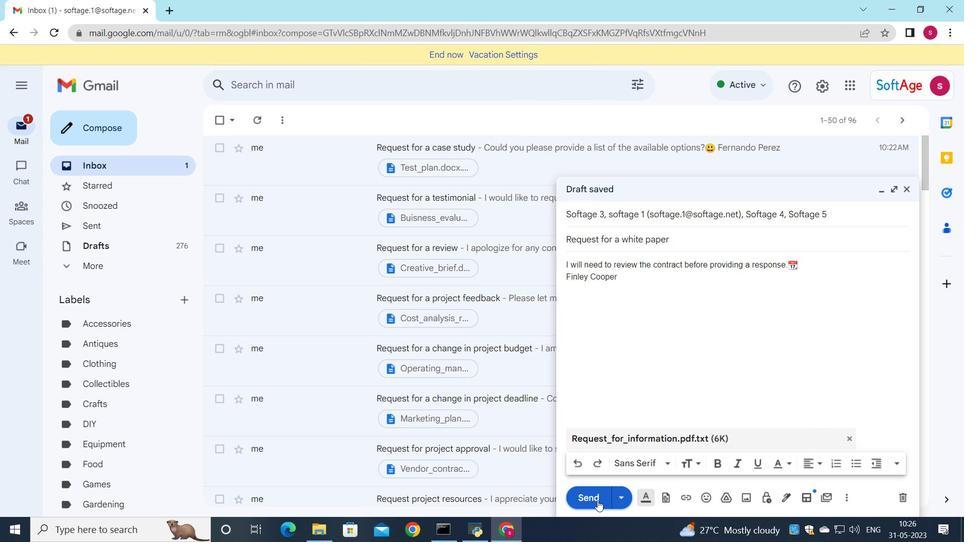 
Action: Mouse pressed left at (596, 501)
Screenshot: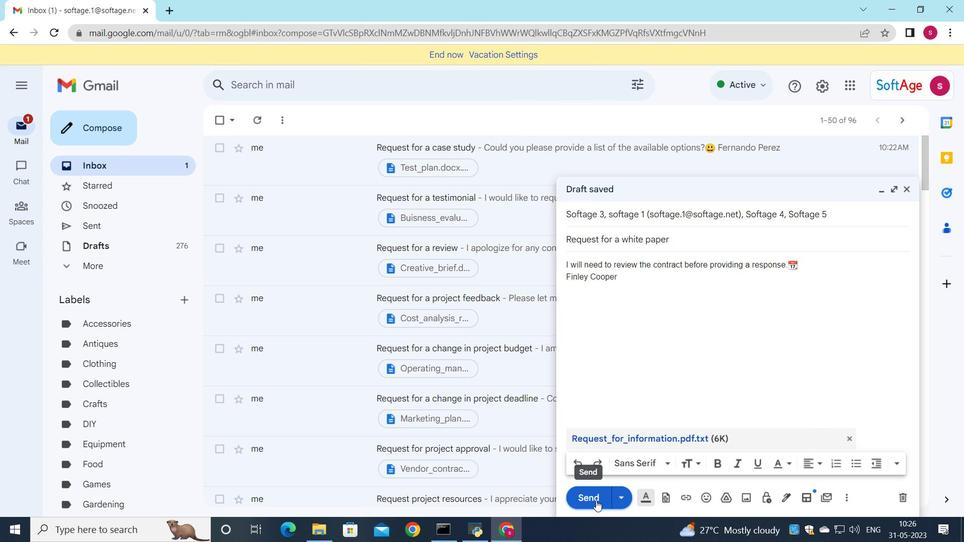 
Action: Mouse moved to (570, 168)
Screenshot: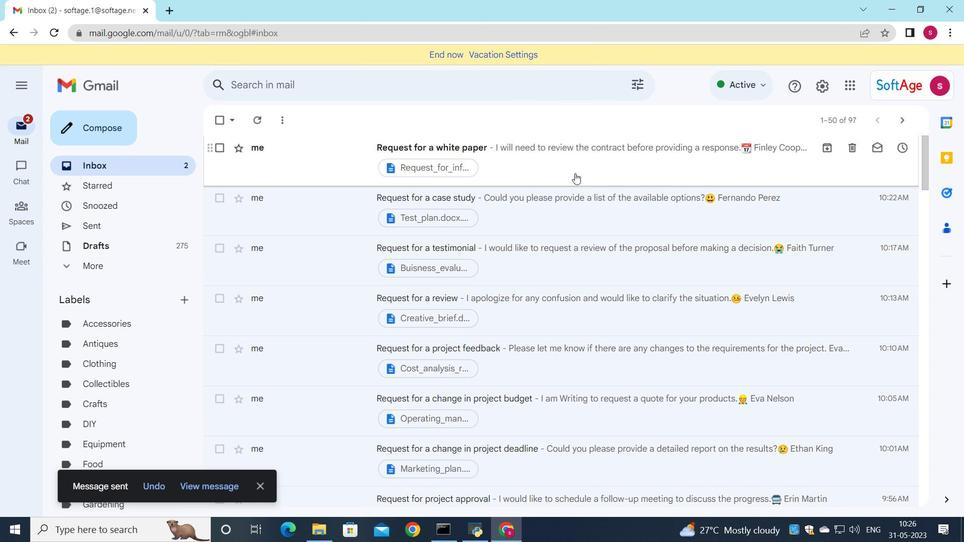 
Action: Mouse pressed left at (570, 168)
Screenshot: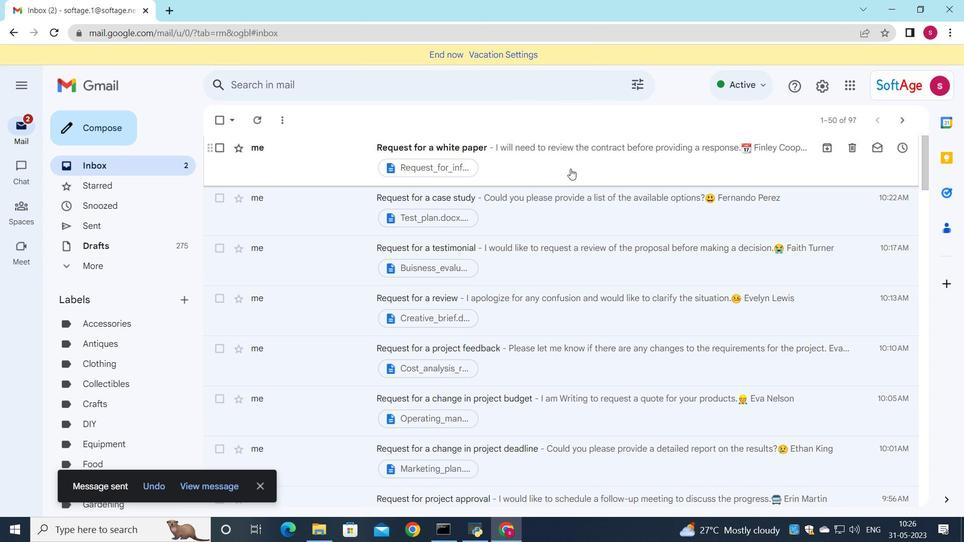 
Action: Mouse moved to (599, 203)
Screenshot: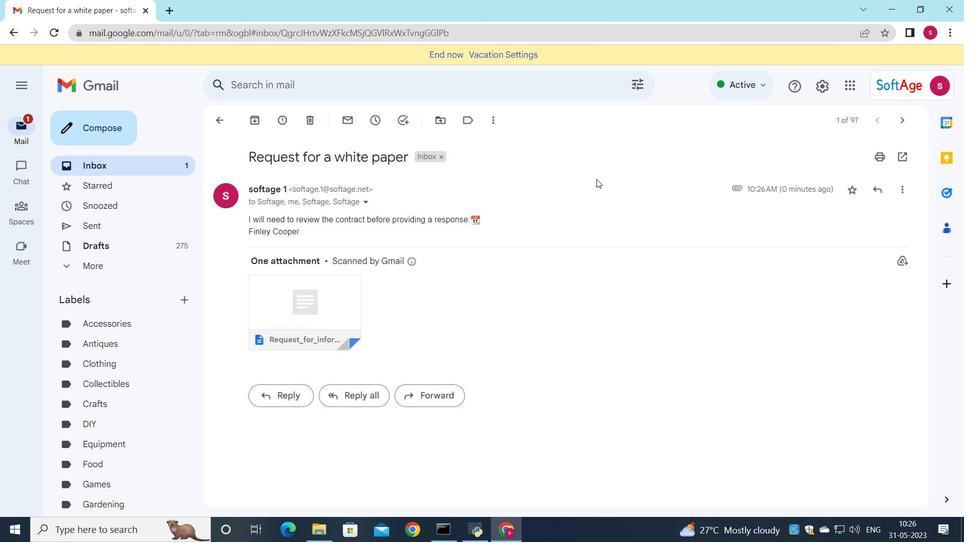 
